 Task: Search one way flight ticket for 3 adults, 3 children in business from Hilo, Hawaii: Hilo International Airport to Gillette: Gillette Campbell County Airport on 5-1-2023. Choice of flights is Emirates. Number of bags: 1 carry on bag and 3 checked bags. Price is upto 25000. Outbound departure time preference is 23:15.
Action: Mouse moved to (191, 234)
Screenshot: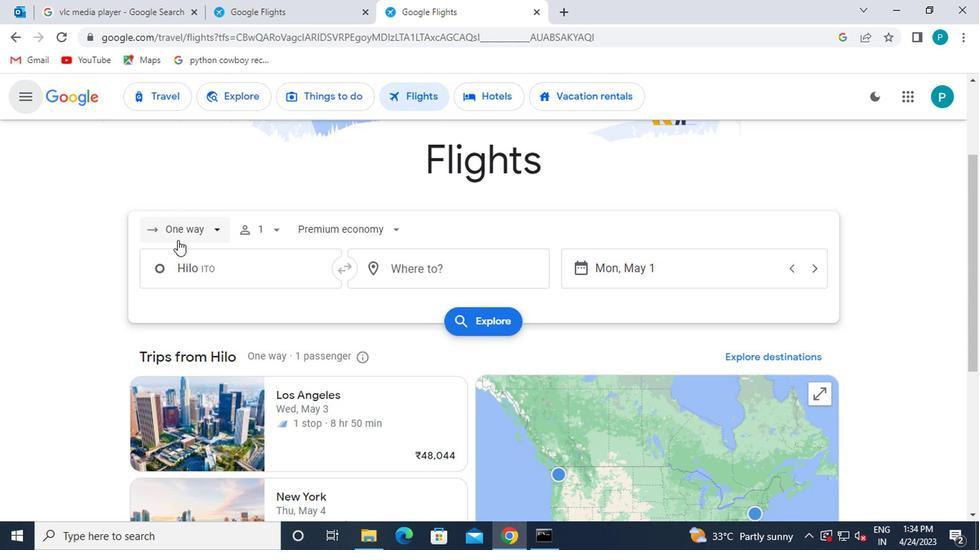 
Action: Mouse pressed left at (191, 234)
Screenshot: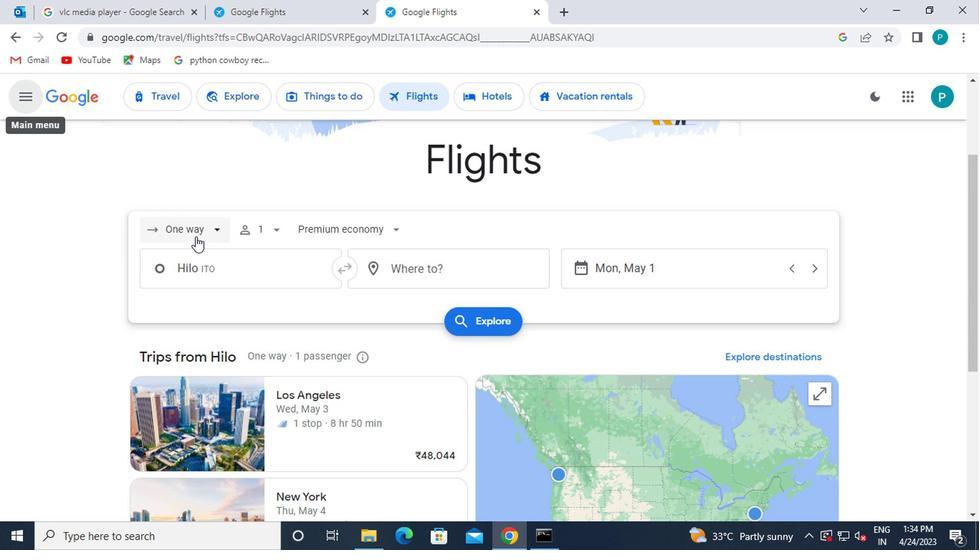 
Action: Mouse moved to (187, 296)
Screenshot: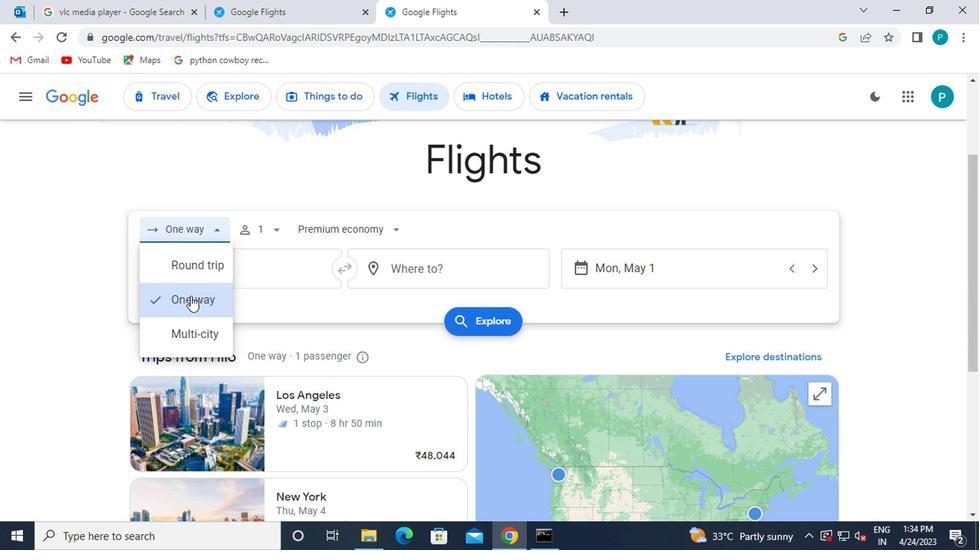 
Action: Mouse pressed left at (187, 296)
Screenshot: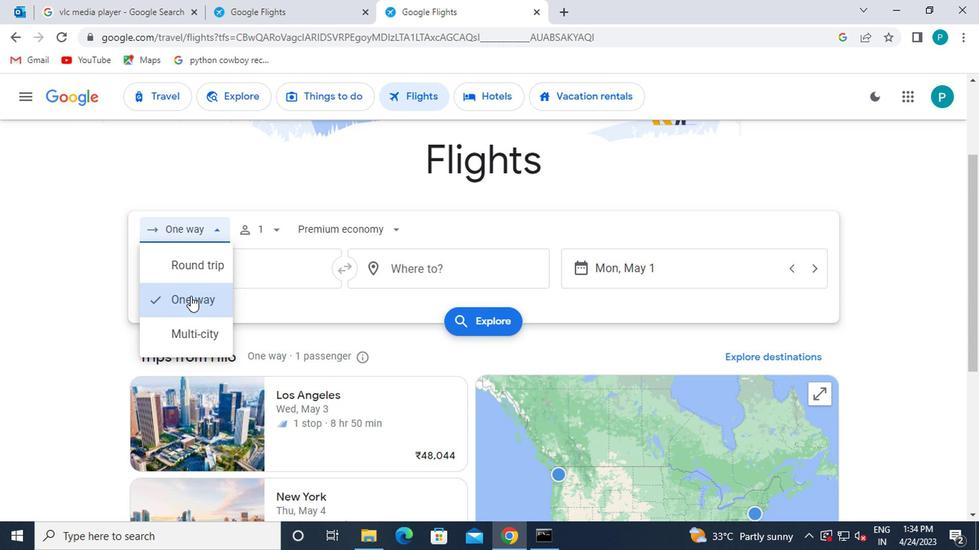 
Action: Mouse moved to (266, 237)
Screenshot: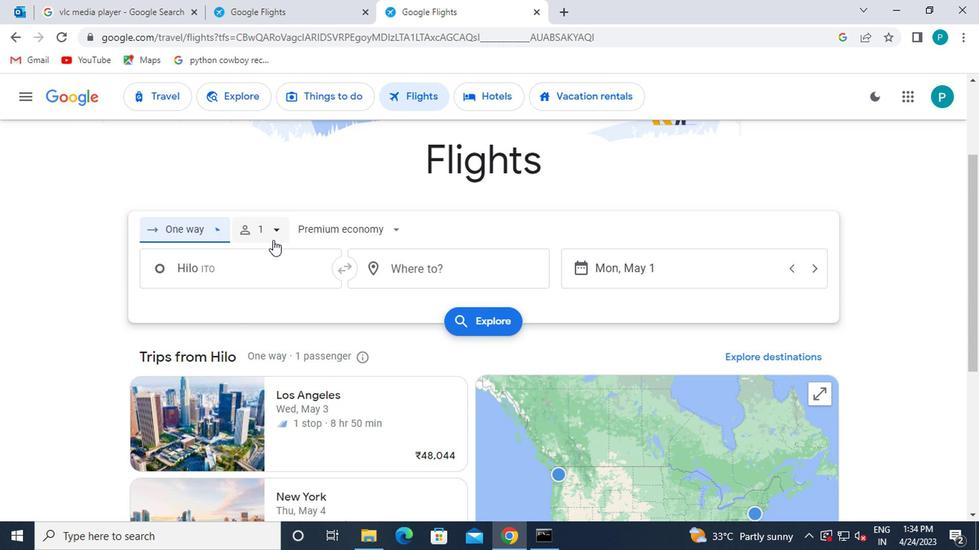 
Action: Mouse pressed left at (266, 237)
Screenshot: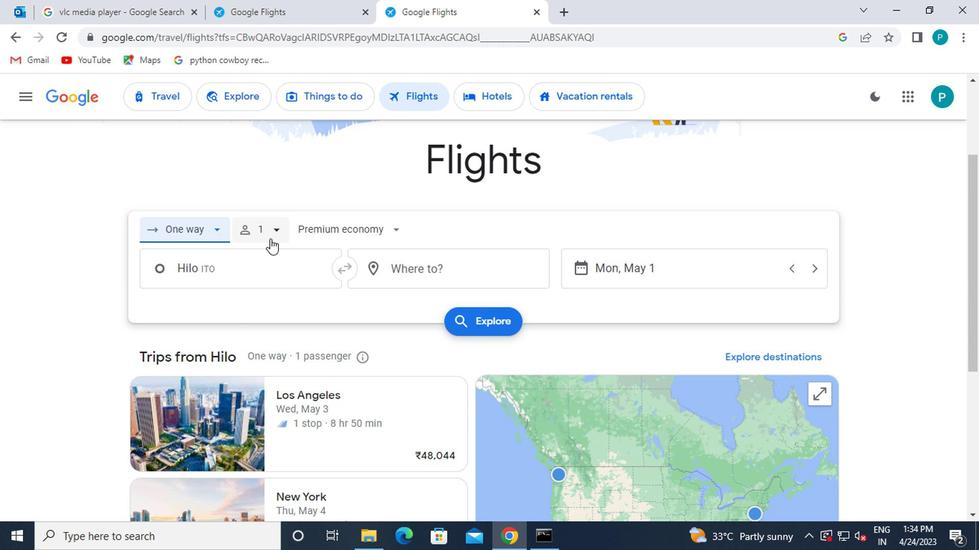 
Action: Mouse moved to (371, 264)
Screenshot: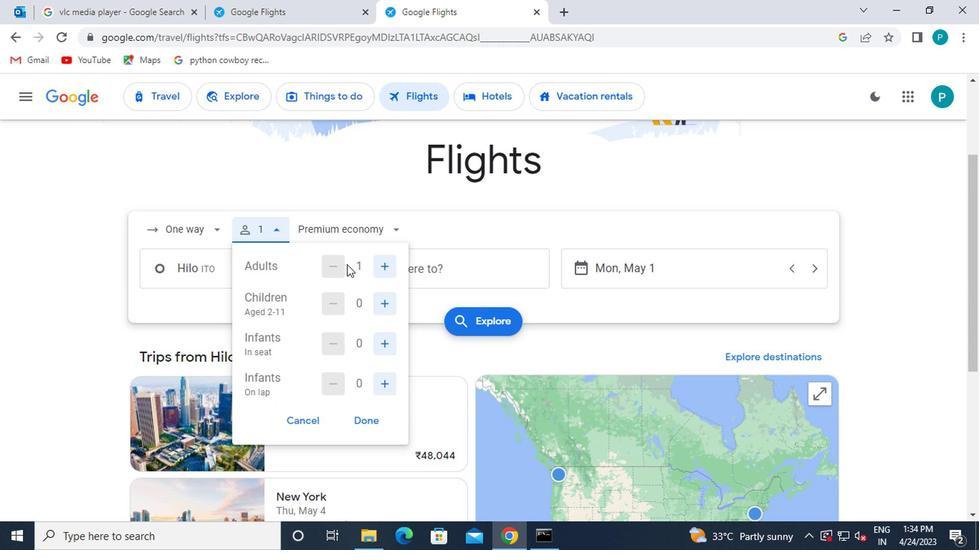 
Action: Mouse pressed left at (371, 264)
Screenshot: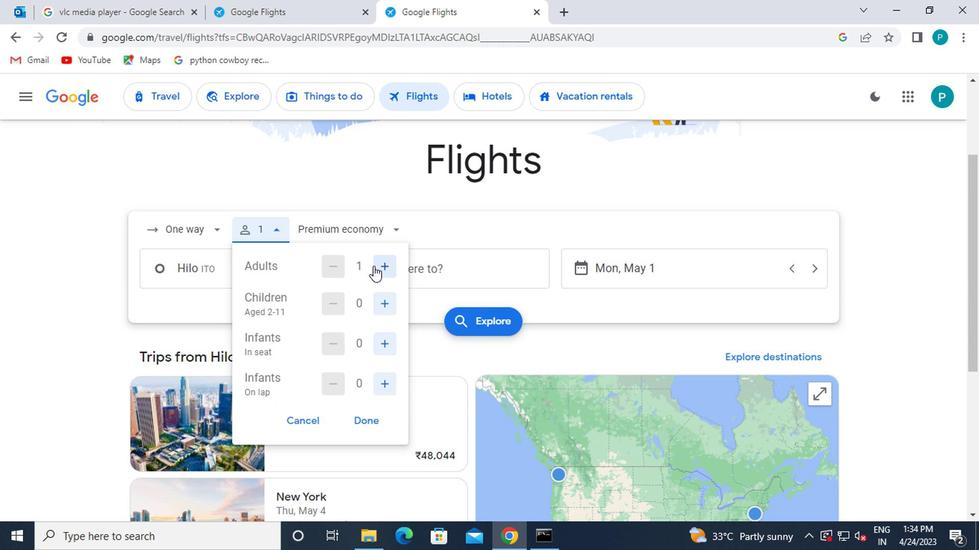 
Action: Mouse moved to (372, 266)
Screenshot: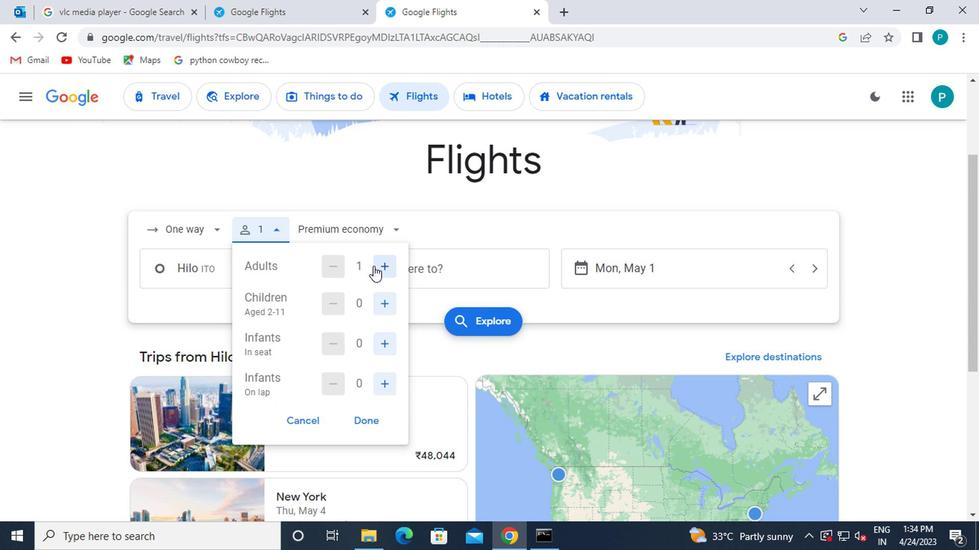 
Action: Mouse pressed left at (372, 266)
Screenshot: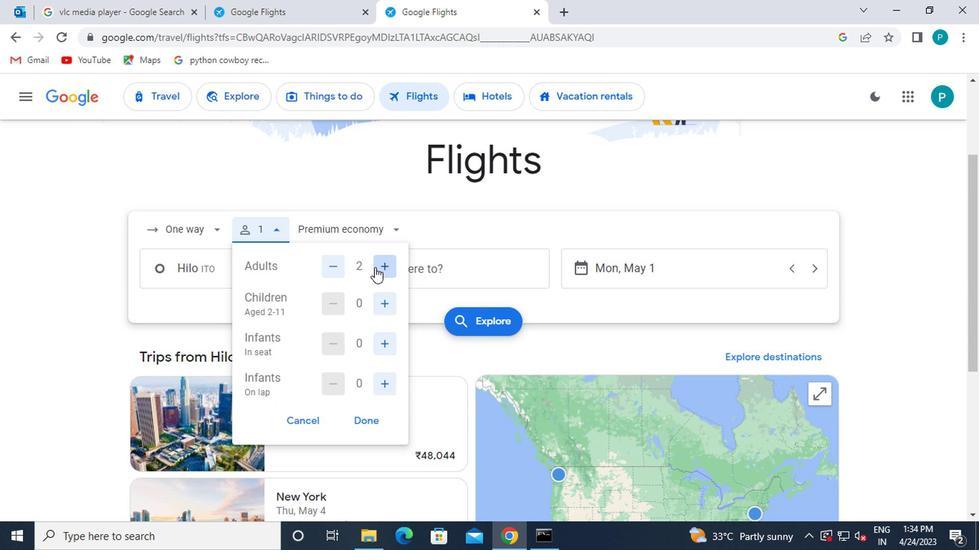 
Action: Mouse moved to (380, 306)
Screenshot: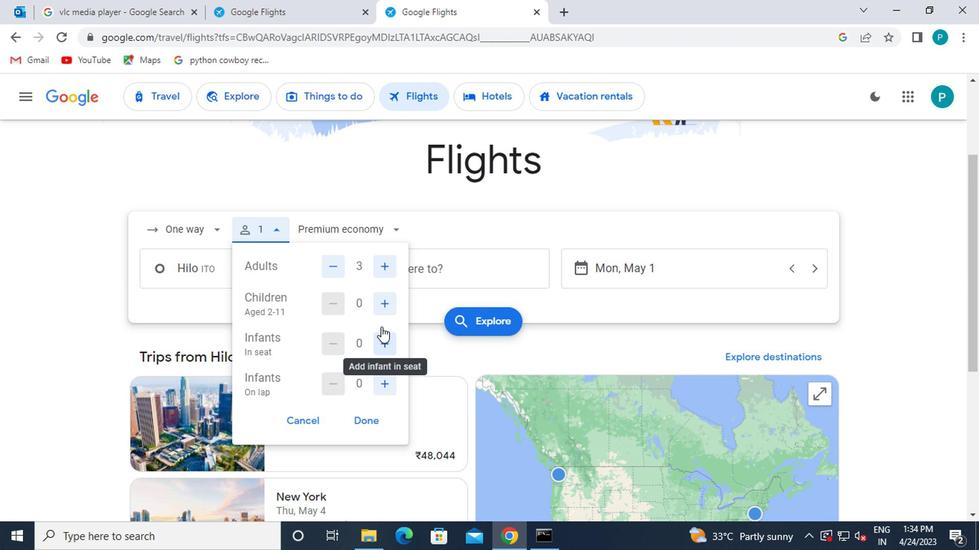 
Action: Mouse pressed left at (380, 306)
Screenshot: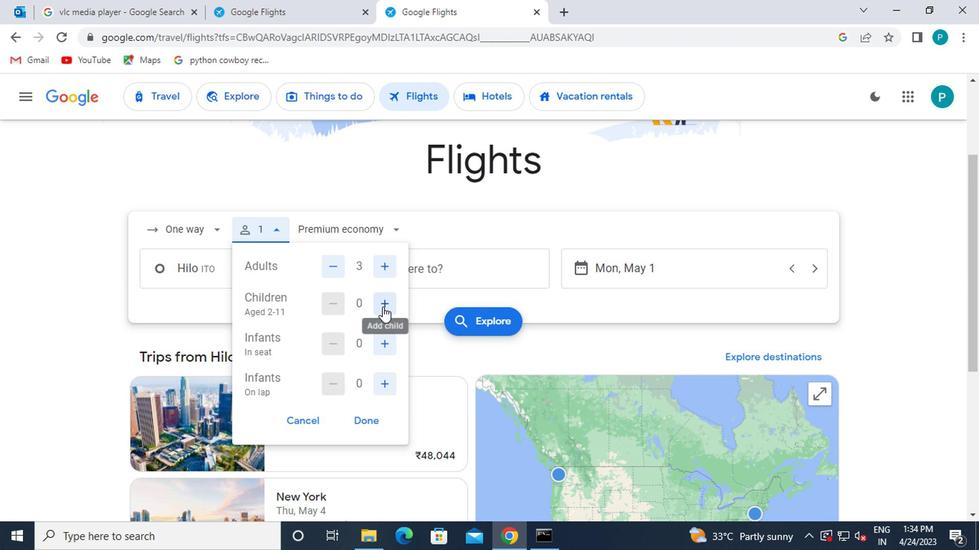 
Action: Mouse pressed left at (380, 306)
Screenshot: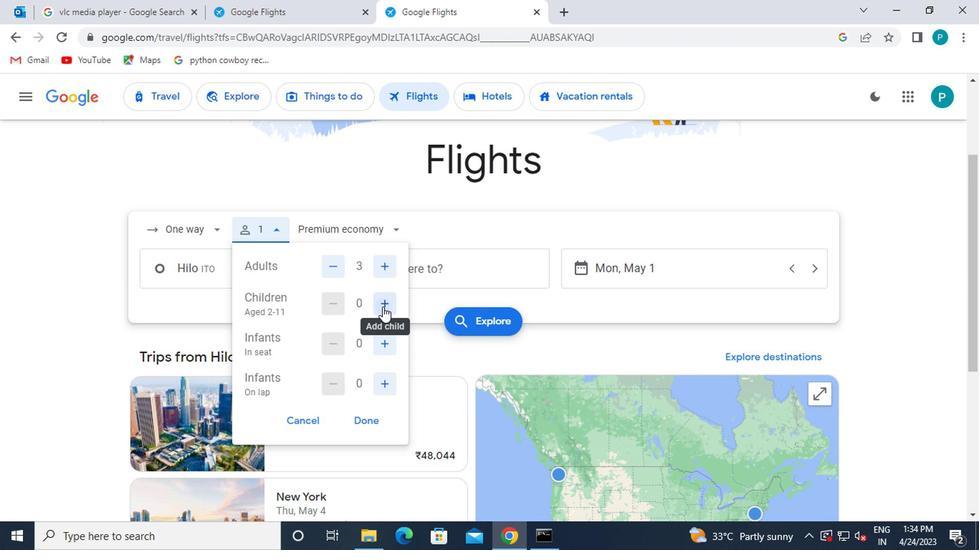 
Action: Mouse pressed left at (380, 306)
Screenshot: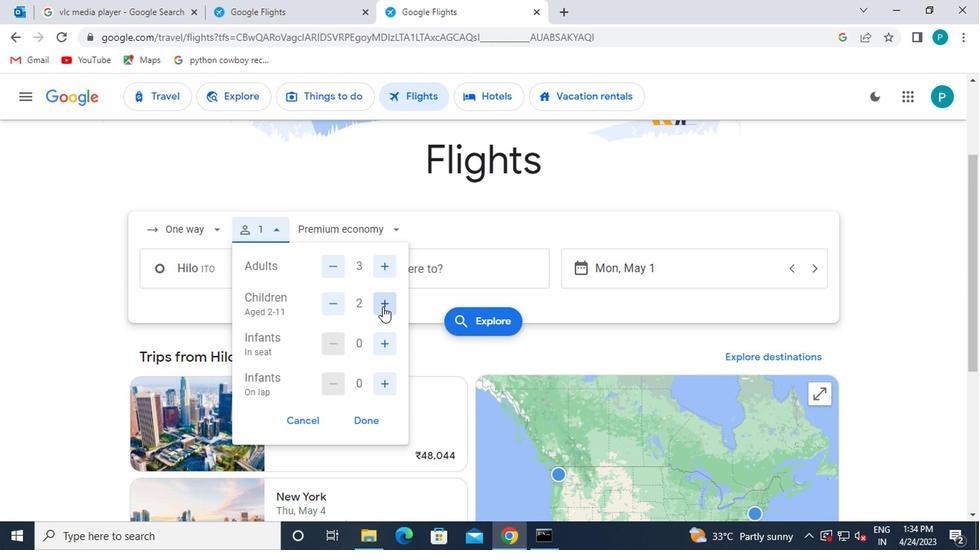 
Action: Mouse moved to (359, 424)
Screenshot: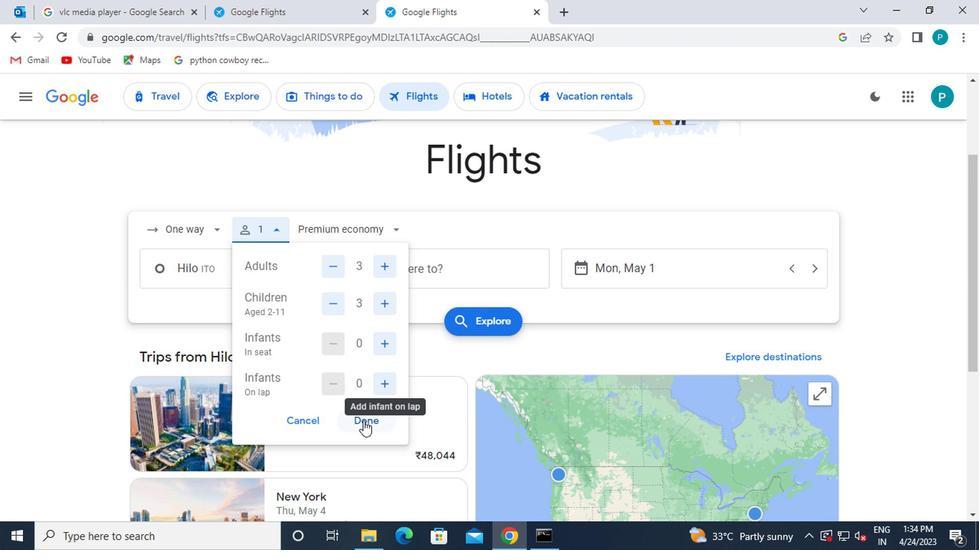 
Action: Mouse pressed left at (359, 424)
Screenshot: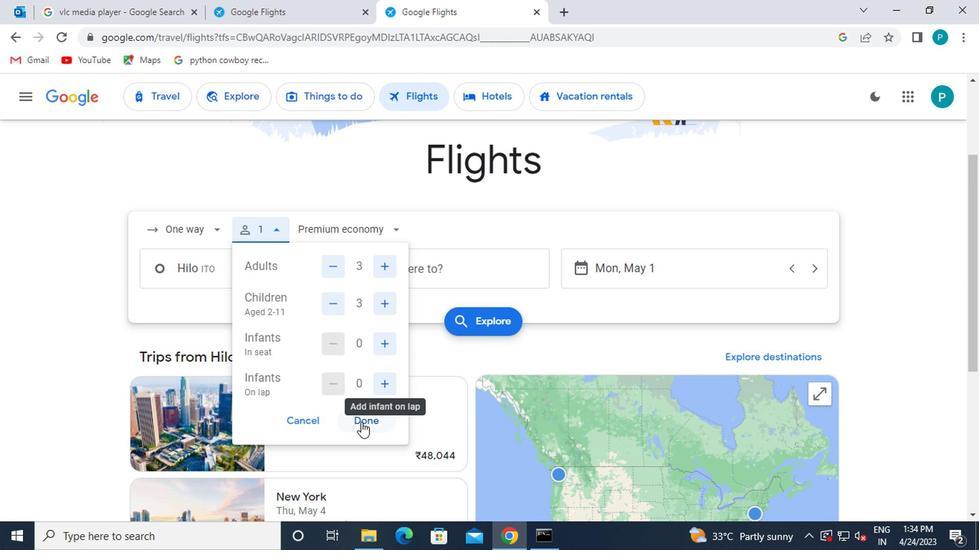 
Action: Mouse moved to (333, 233)
Screenshot: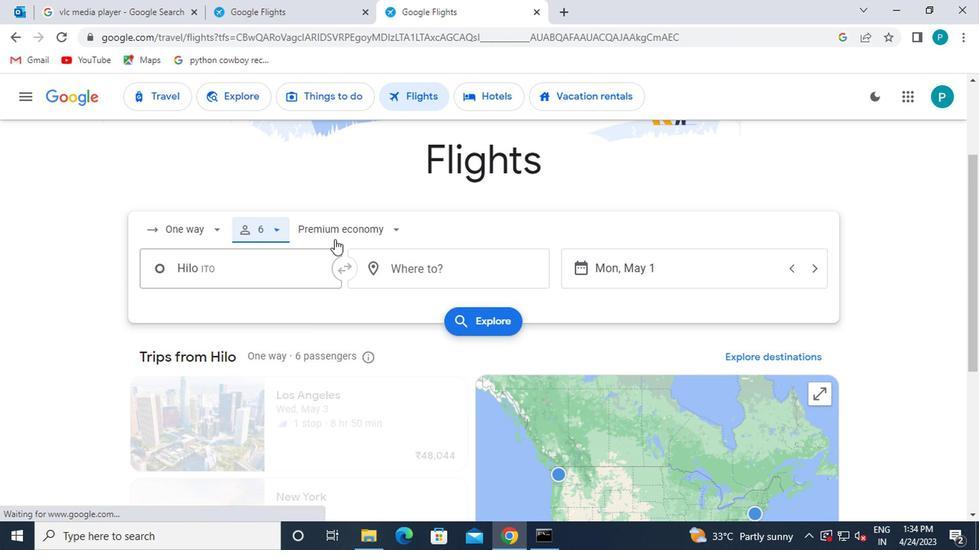 
Action: Mouse pressed left at (333, 233)
Screenshot: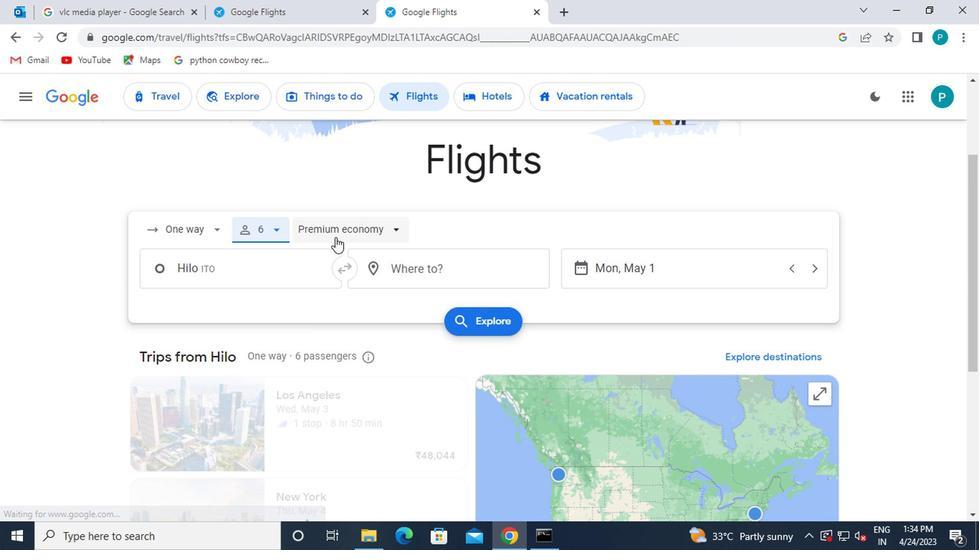 
Action: Mouse moved to (371, 329)
Screenshot: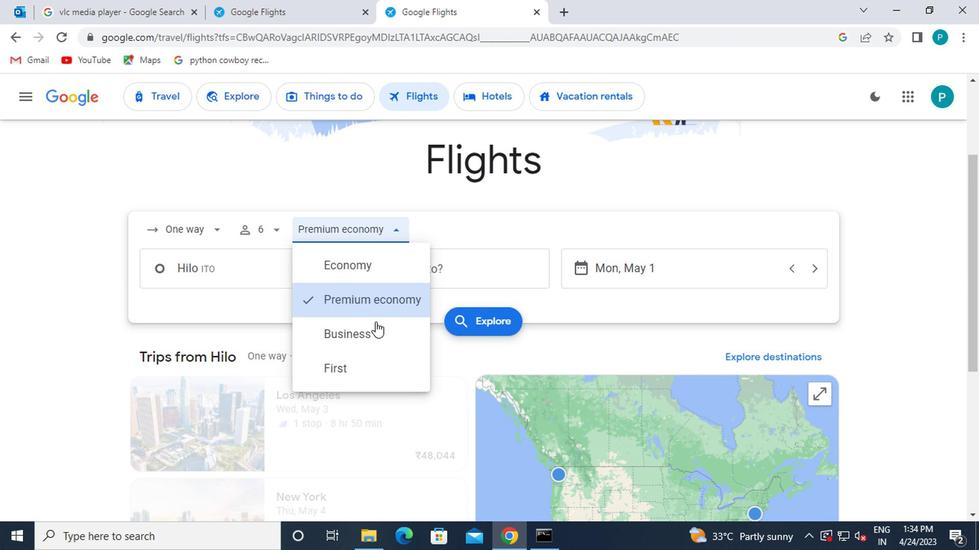 
Action: Mouse pressed left at (371, 329)
Screenshot: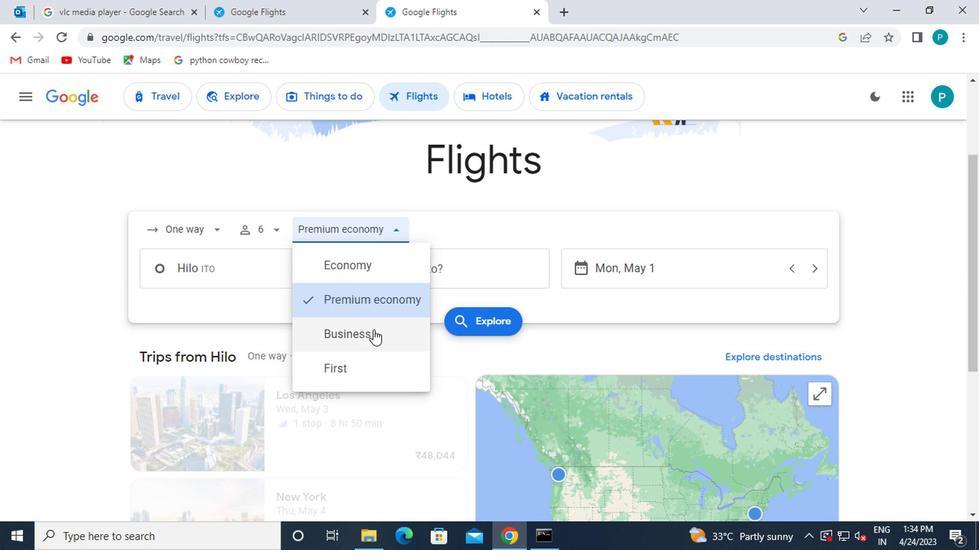
Action: Mouse moved to (297, 281)
Screenshot: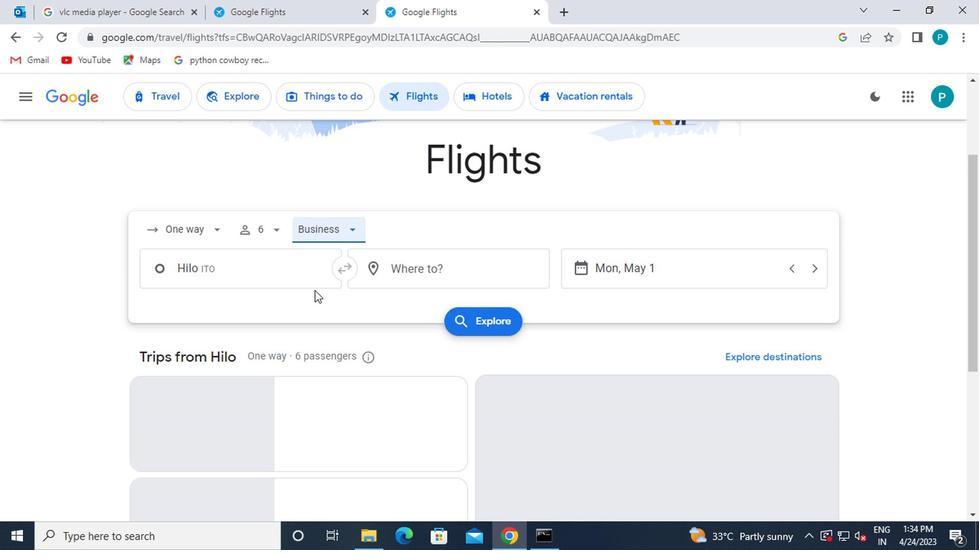 
Action: Mouse pressed left at (297, 281)
Screenshot: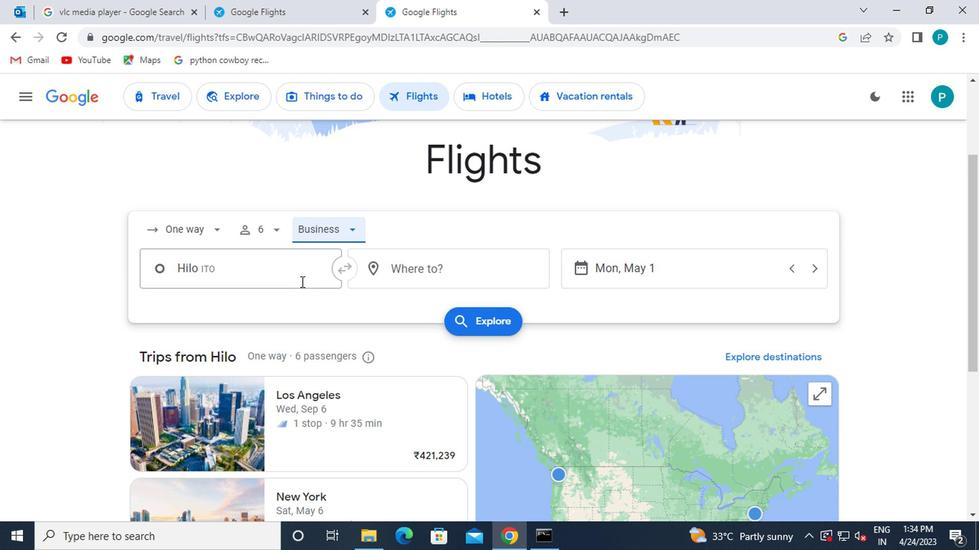 
Action: Mouse moved to (335, 338)
Screenshot: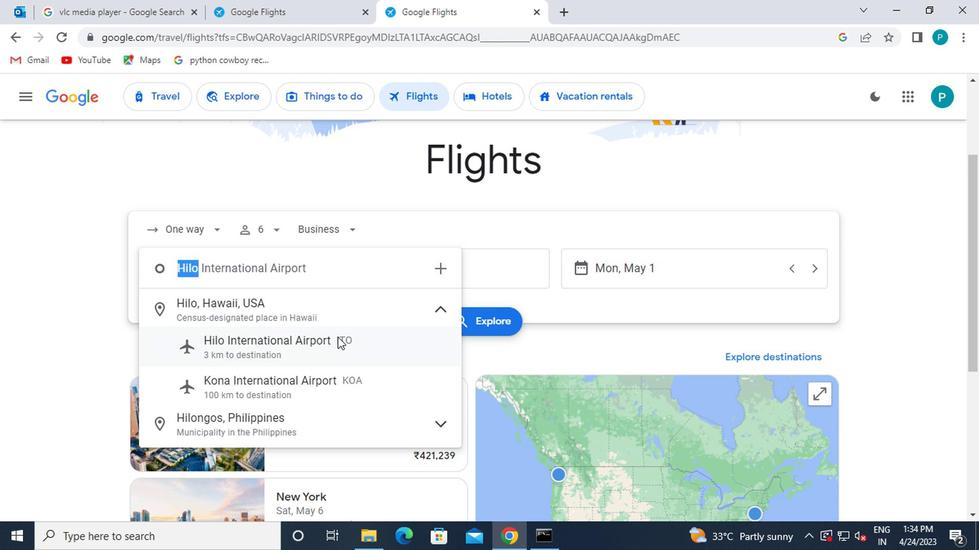 
Action: Mouse pressed left at (335, 338)
Screenshot: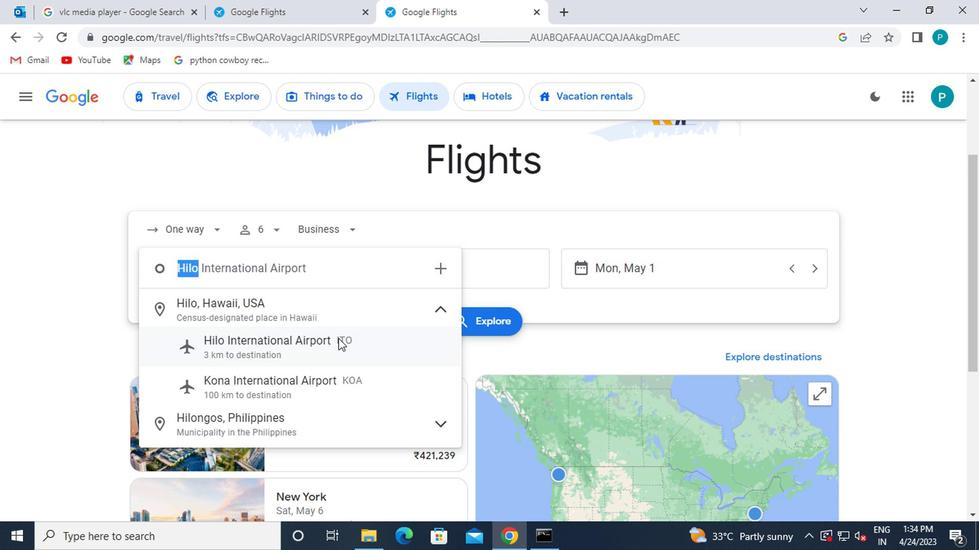 
Action: Mouse moved to (450, 267)
Screenshot: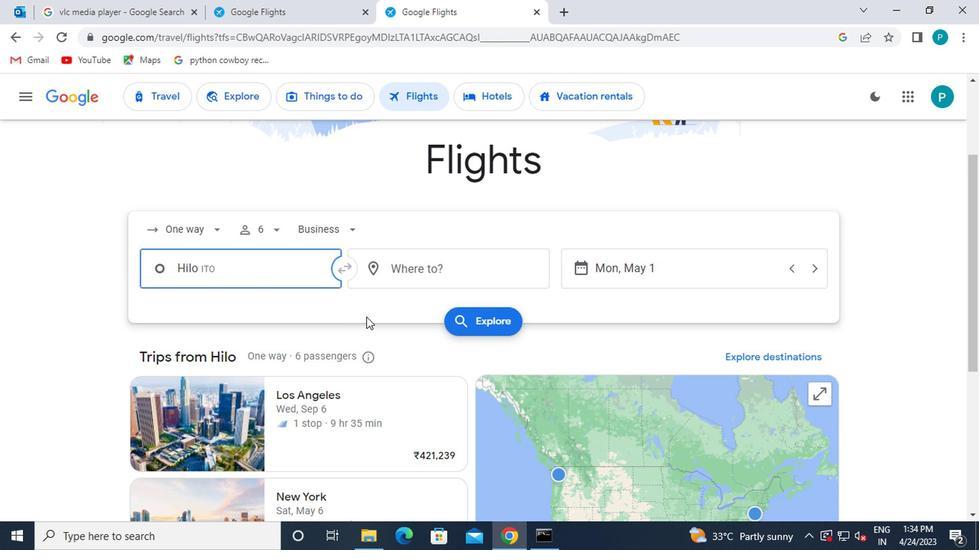 
Action: Mouse pressed left at (450, 267)
Screenshot: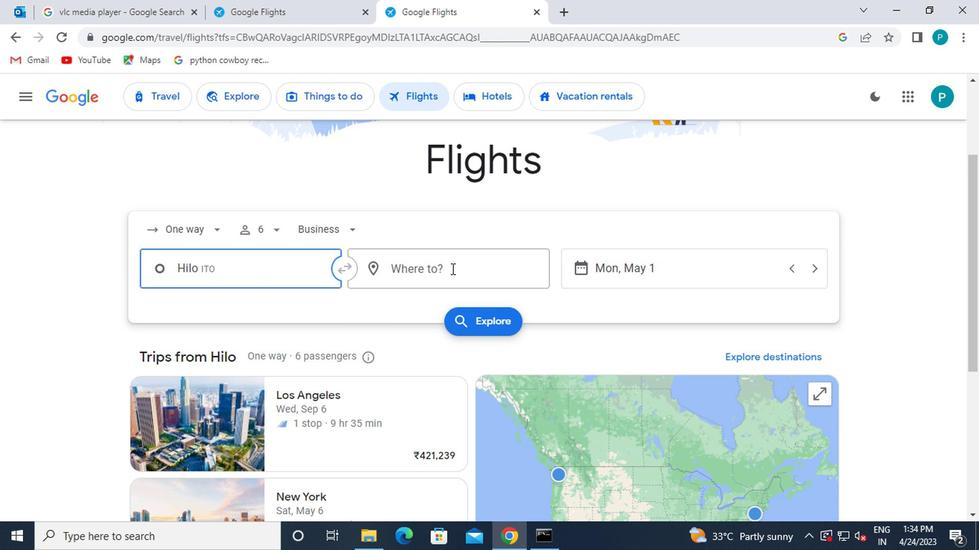 
Action: Mouse moved to (429, 220)
Screenshot: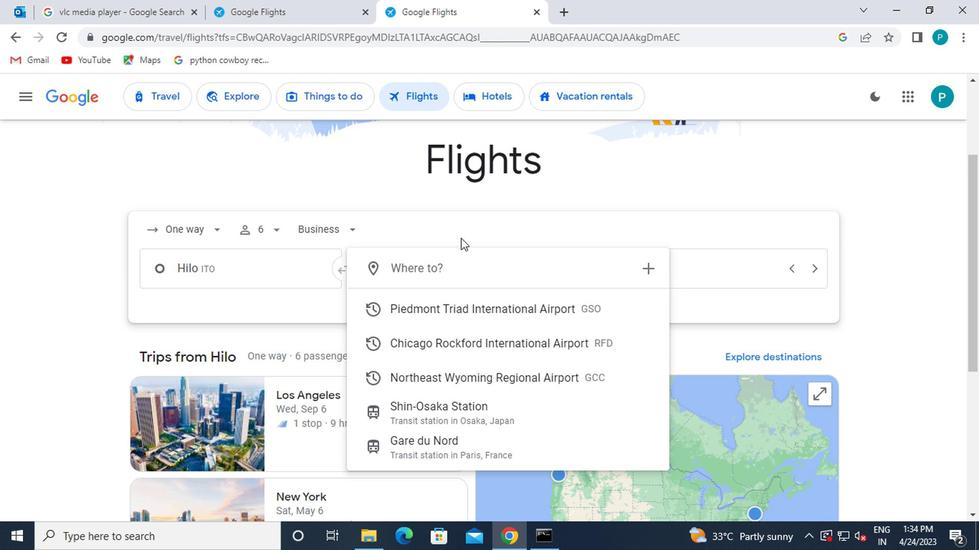 
Action: Key pressed g
Screenshot: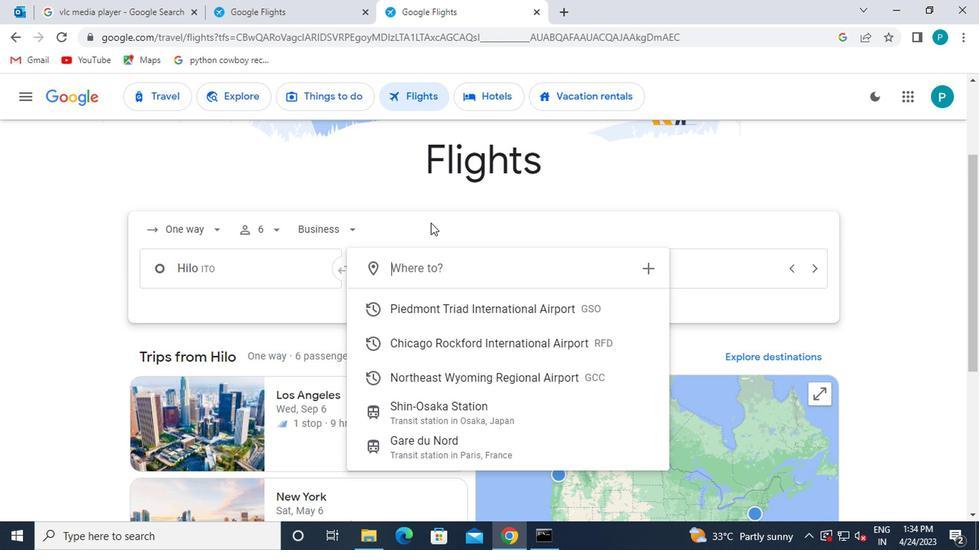
Action: Mouse moved to (427, 220)
Screenshot: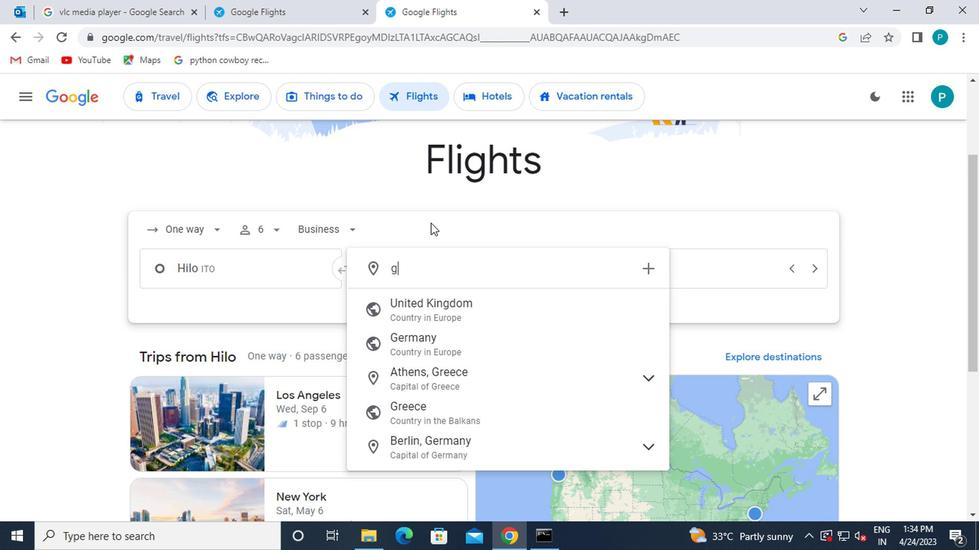 
Action: Key pressed llete
Screenshot: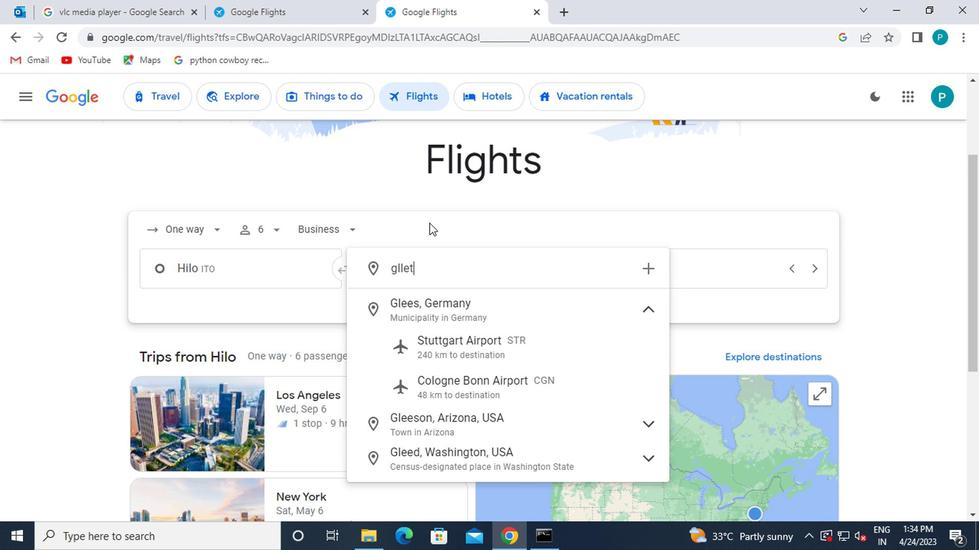 
Action: Mouse moved to (426, 220)
Screenshot: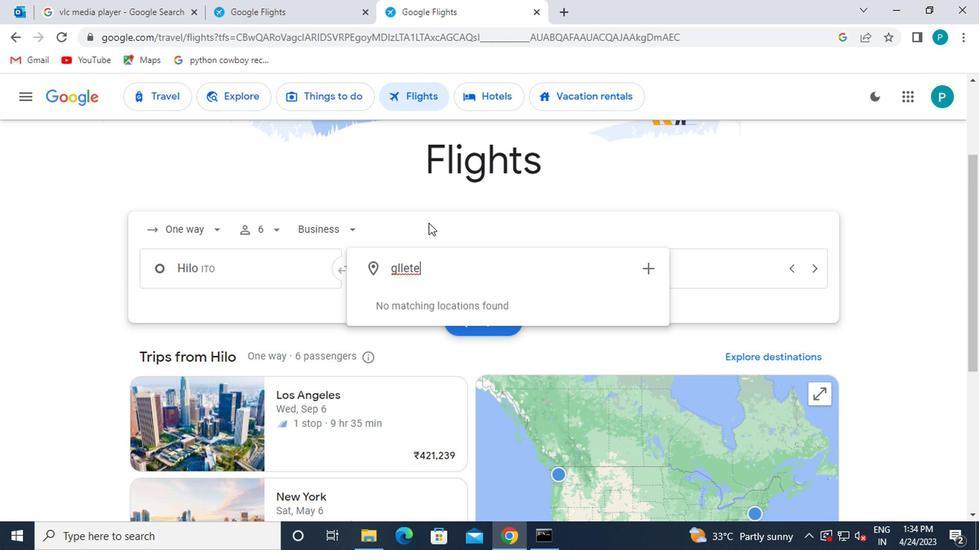 
Action: Key pressed <Key.backspace><Key.backspace><Key.backspace><Key.backspace><Key.backspace>
Screenshot: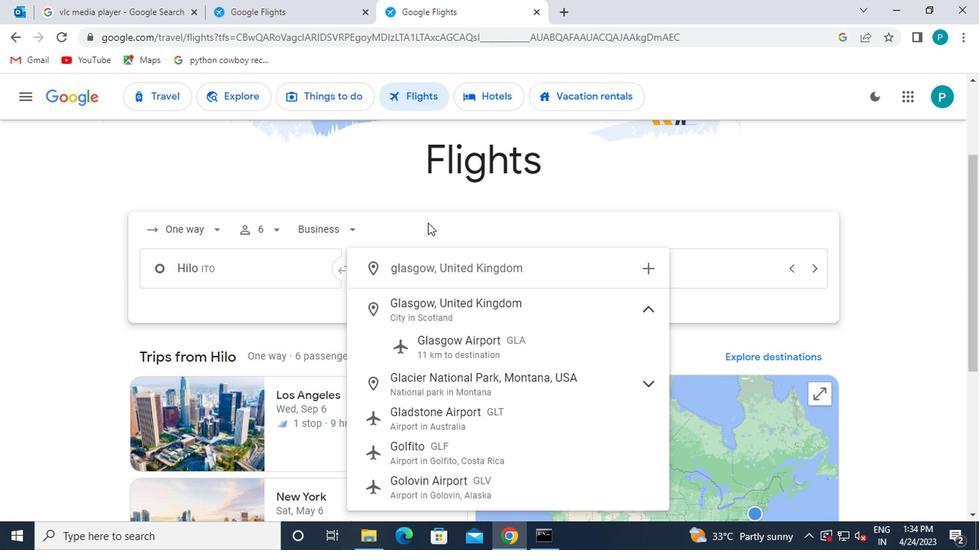 
Action: Mouse moved to (425, 220)
Screenshot: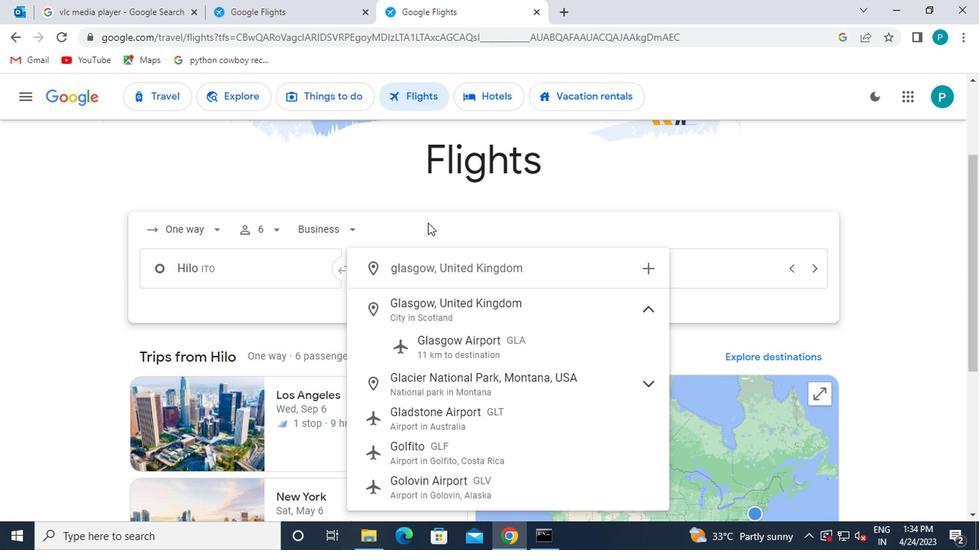 
Action: Key pressed illete
Screenshot: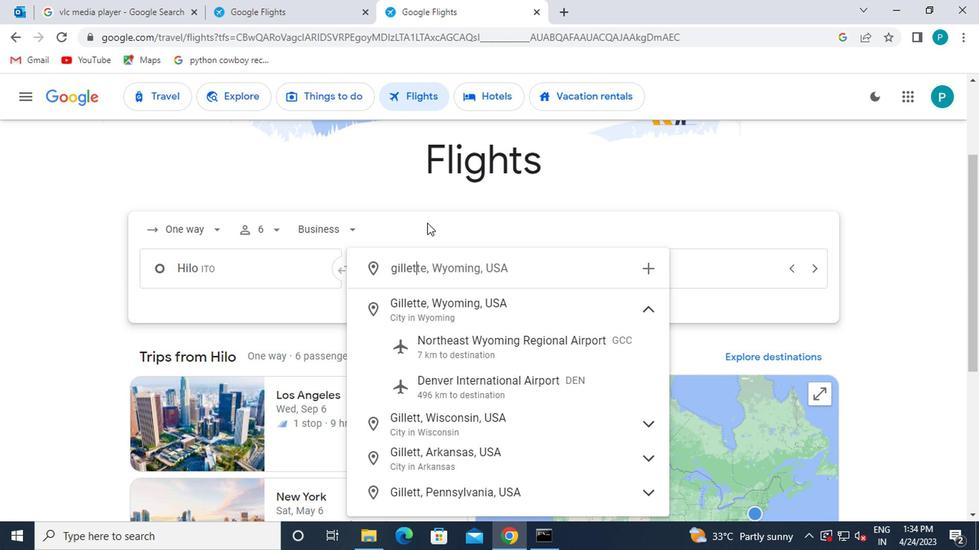 
Action: Mouse moved to (472, 341)
Screenshot: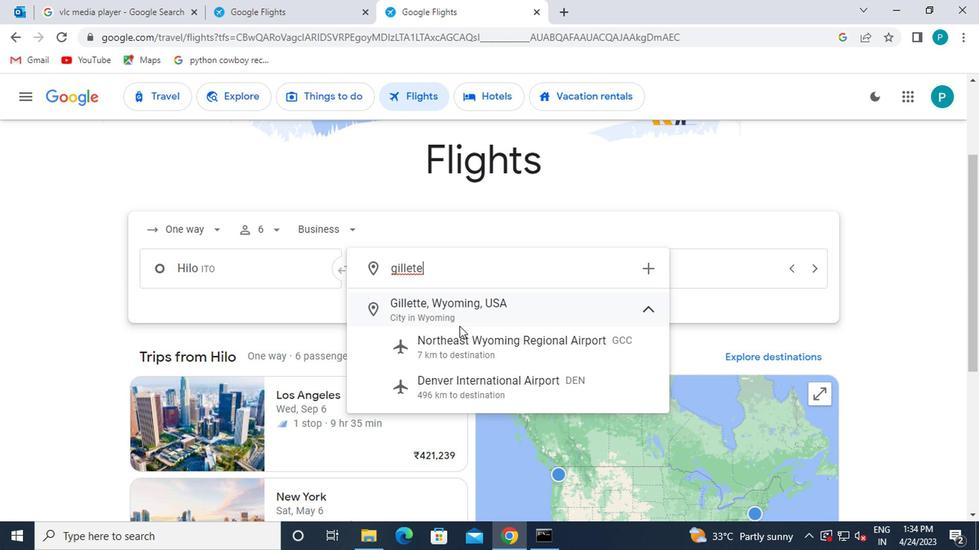 
Action: Mouse pressed left at (472, 341)
Screenshot: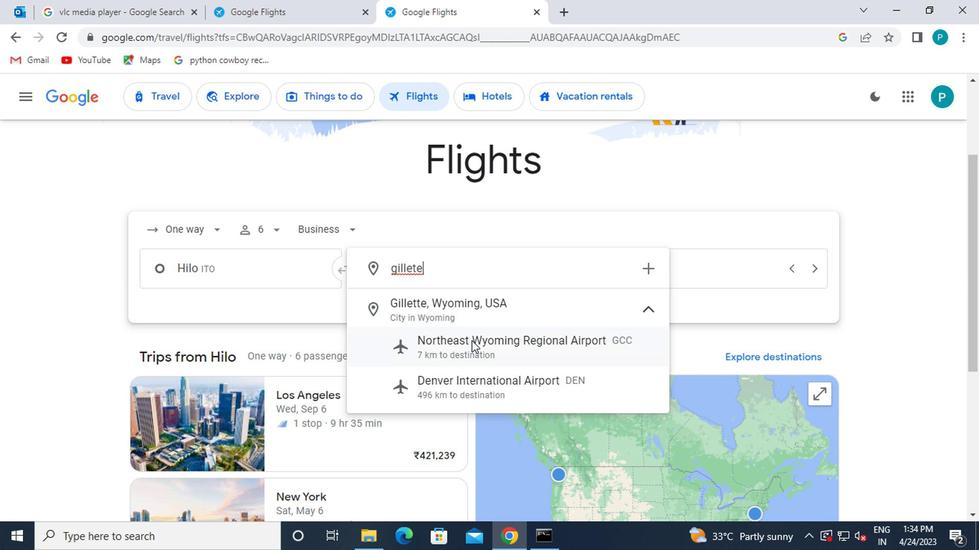 
Action: Mouse moved to (647, 269)
Screenshot: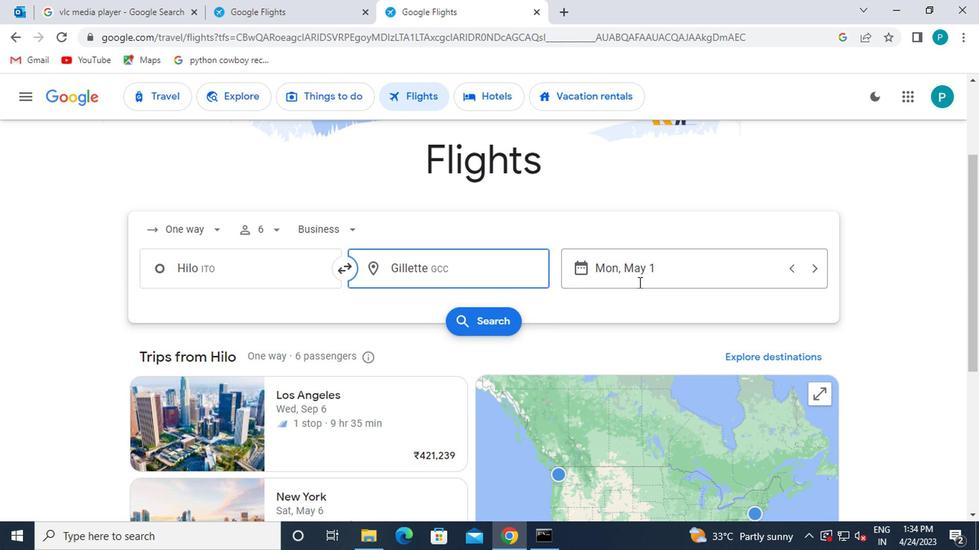
Action: Mouse pressed left at (647, 269)
Screenshot: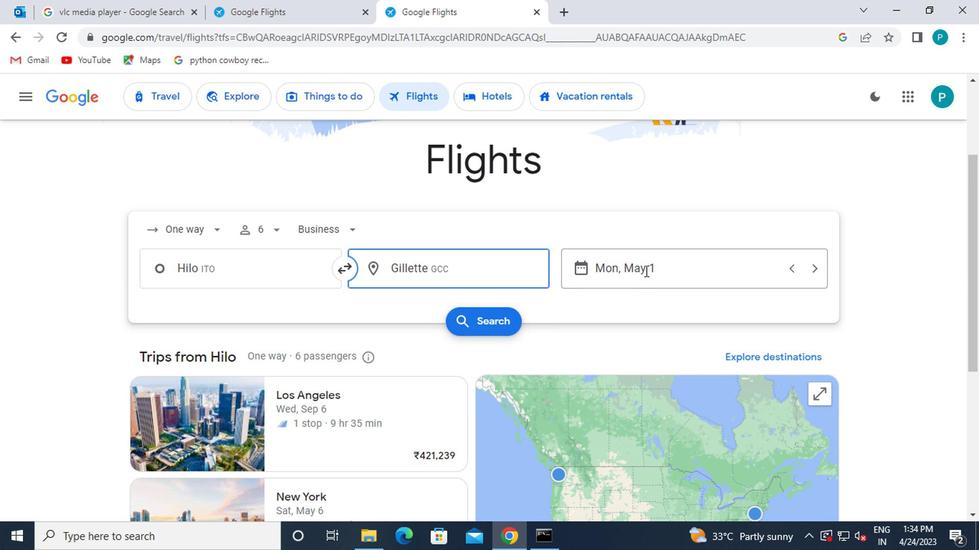 
Action: Mouse moved to (633, 267)
Screenshot: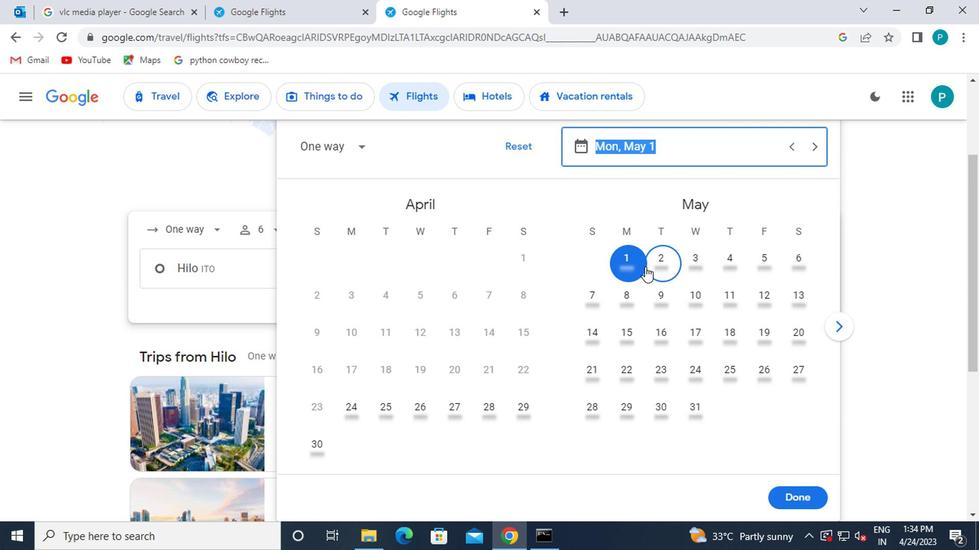 
Action: Mouse pressed left at (633, 267)
Screenshot: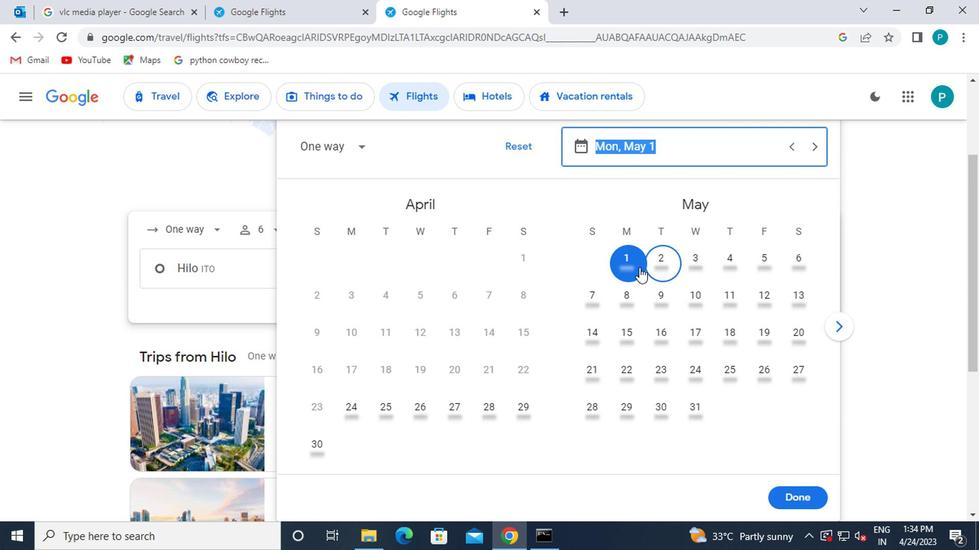 
Action: Mouse moved to (784, 503)
Screenshot: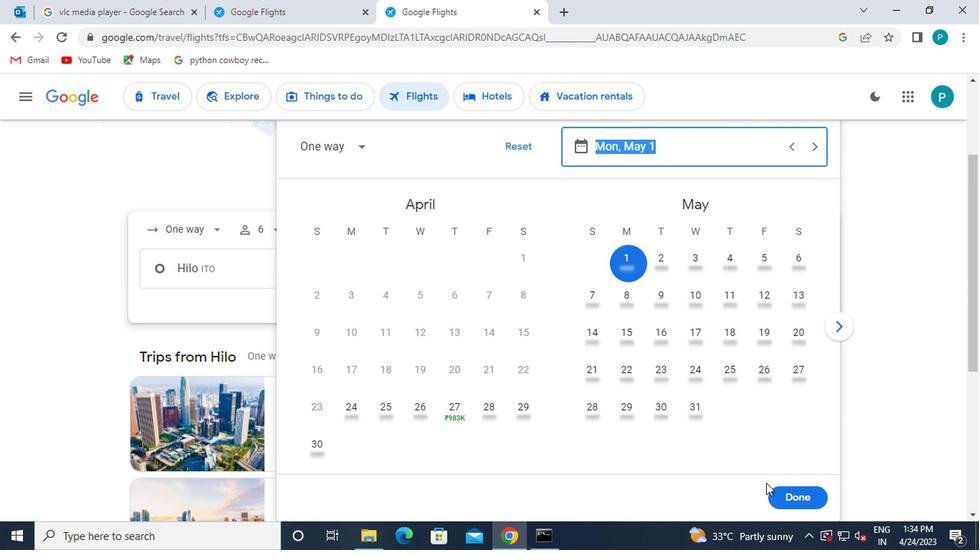 
Action: Mouse pressed left at (784, 503)
Screenshot: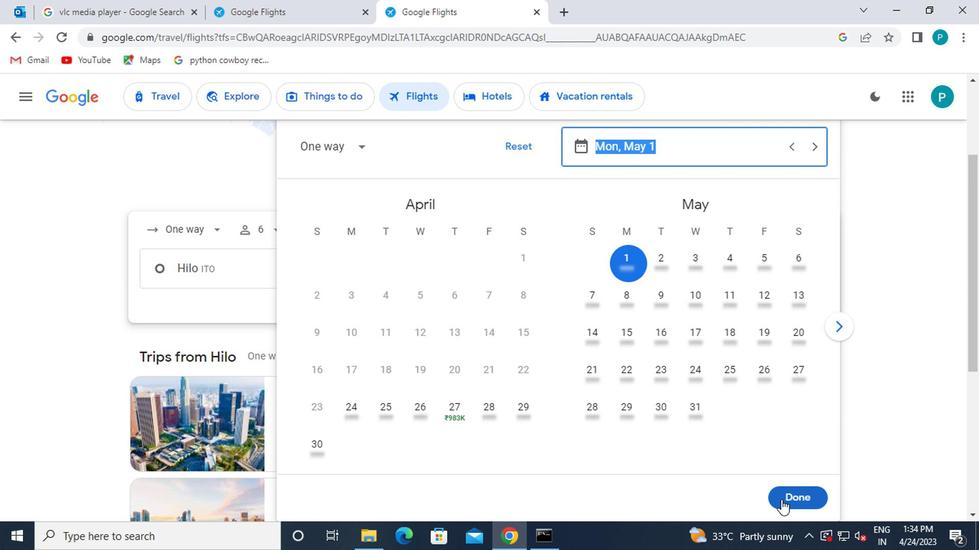 
Action: Mouse moved to (480, 321)
Screenshot: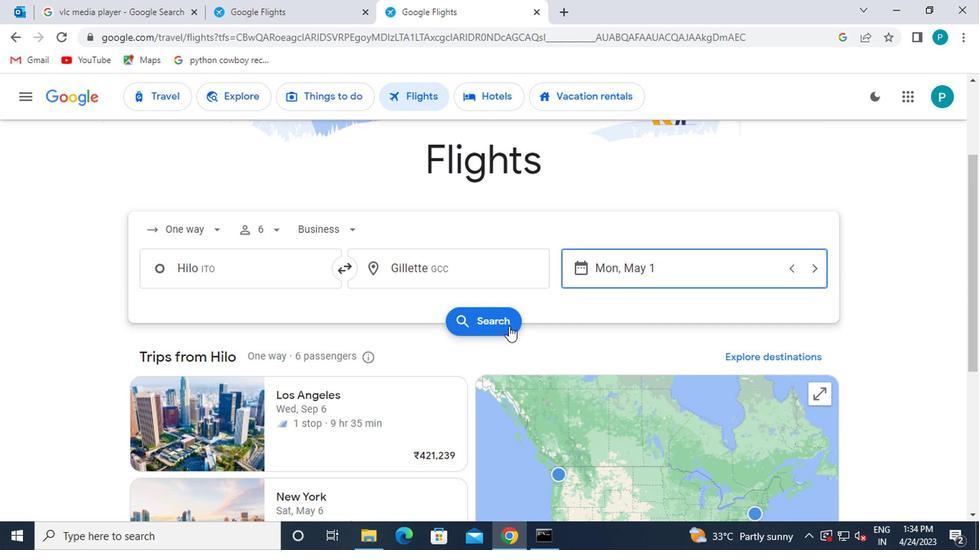 
Action: Mouse pressed left at (480, 321)
Screenshot: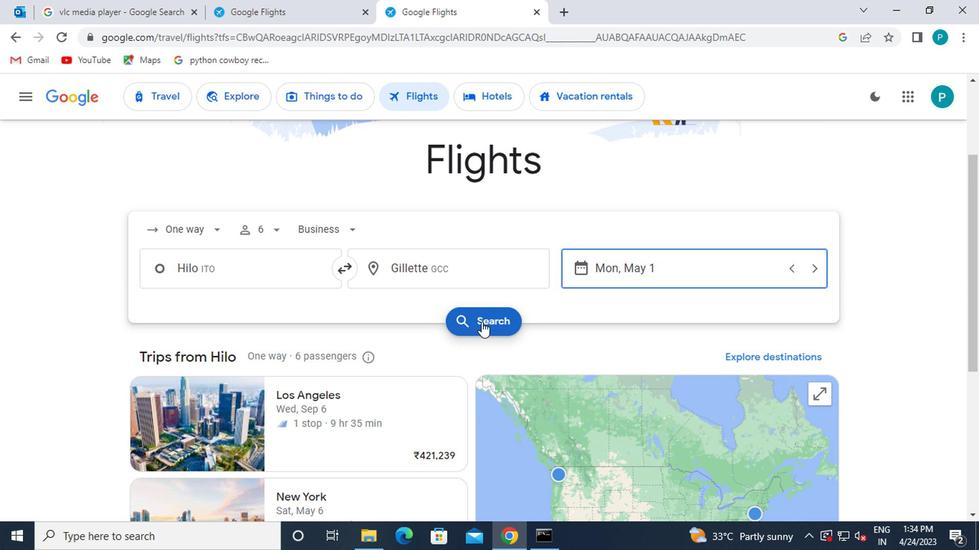 
Action: Mouse moved to (147, 237)
Screenshot: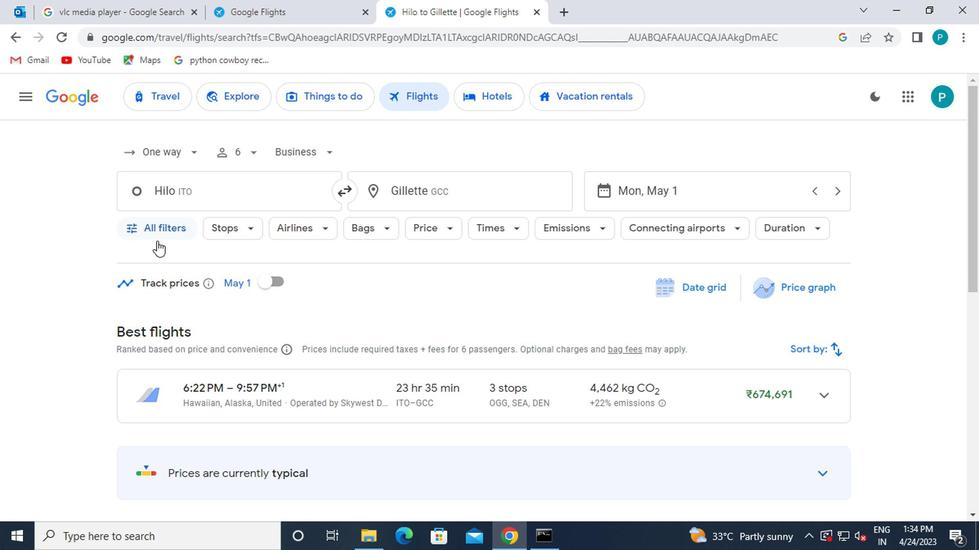 
Action: Mouse pressed left at (147, 237)
Screenshot: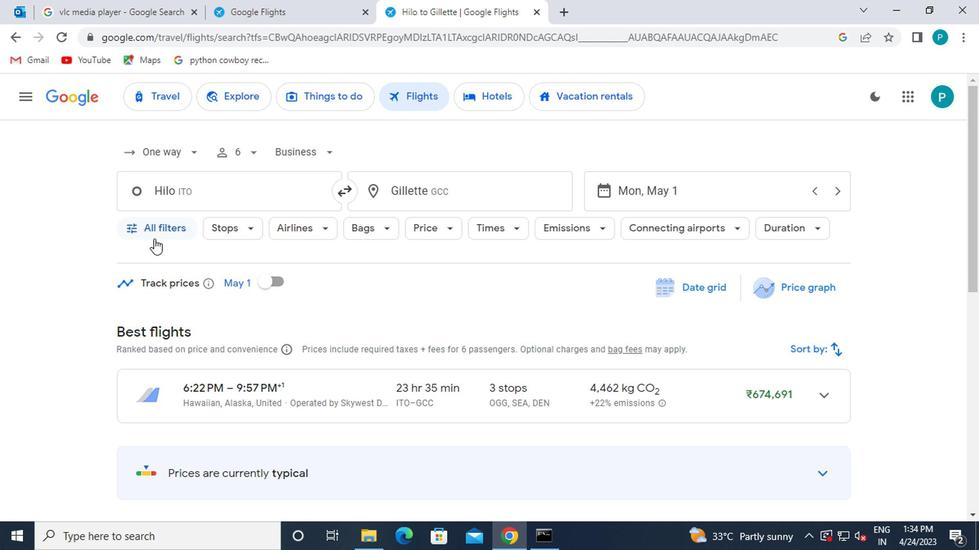 
Action: Mouse moved to (172, 268)
Screenshot: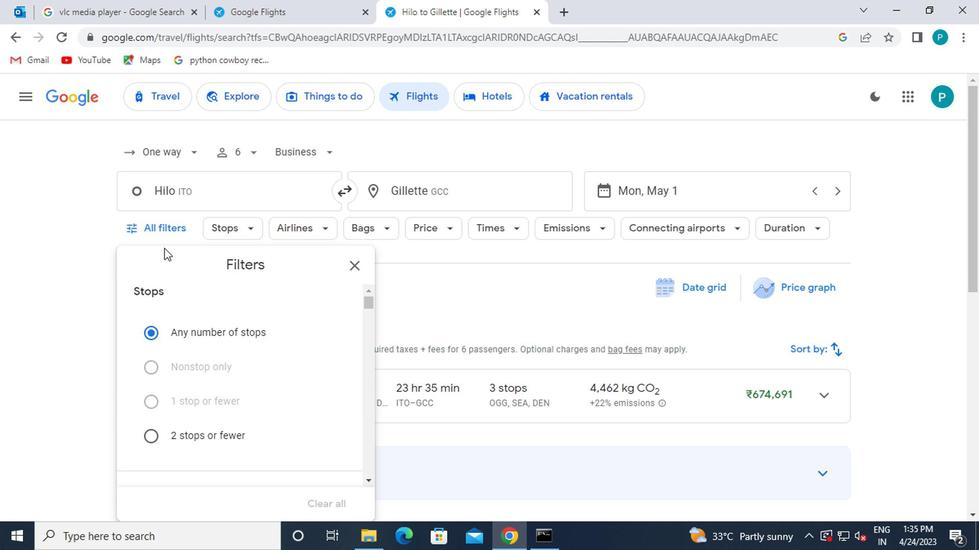 
Action: Mouse scrolled (172, 267) with delta (0, 0)
Screenshot: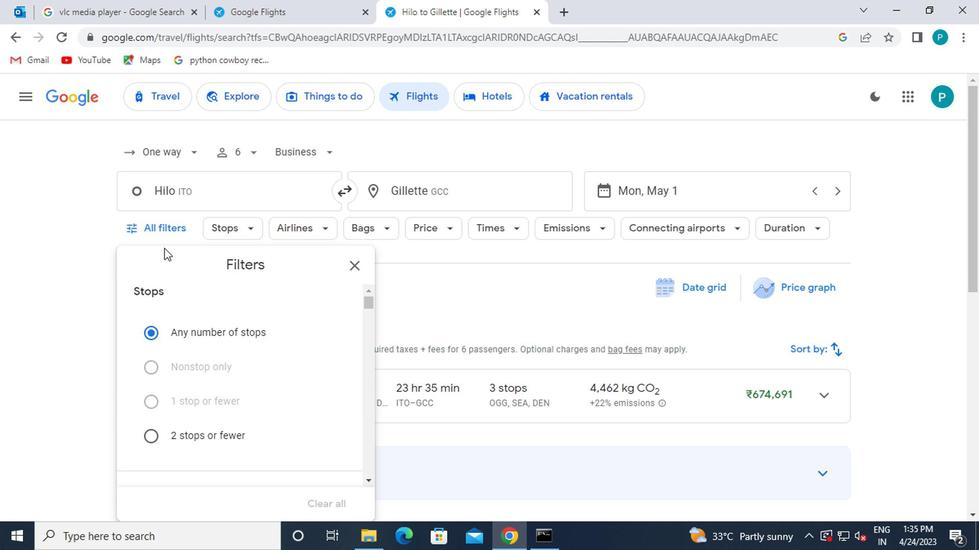 
Action: Mouse moved to (177, 285)
Screenshot: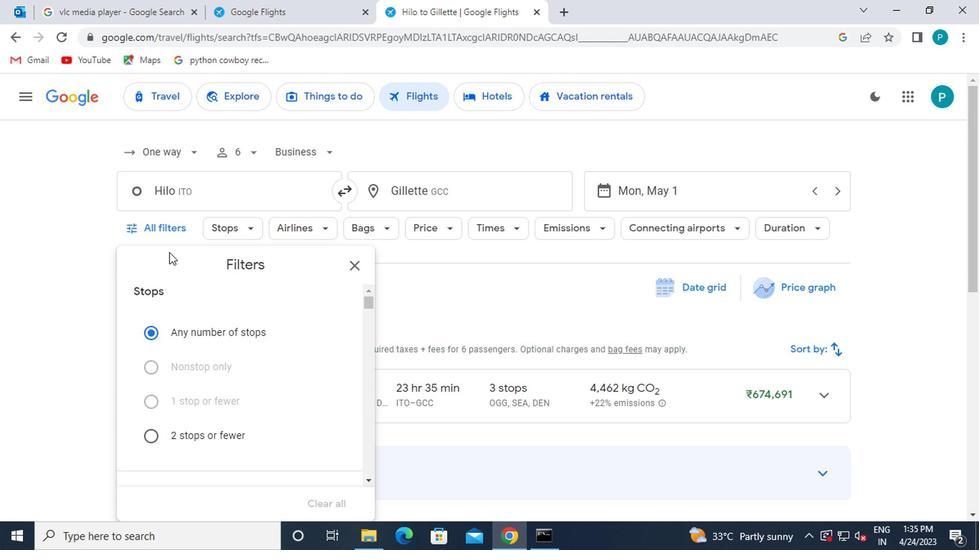 
Action: Mouse scrolled (177, 284) with delta (0, 0)
Screenshot: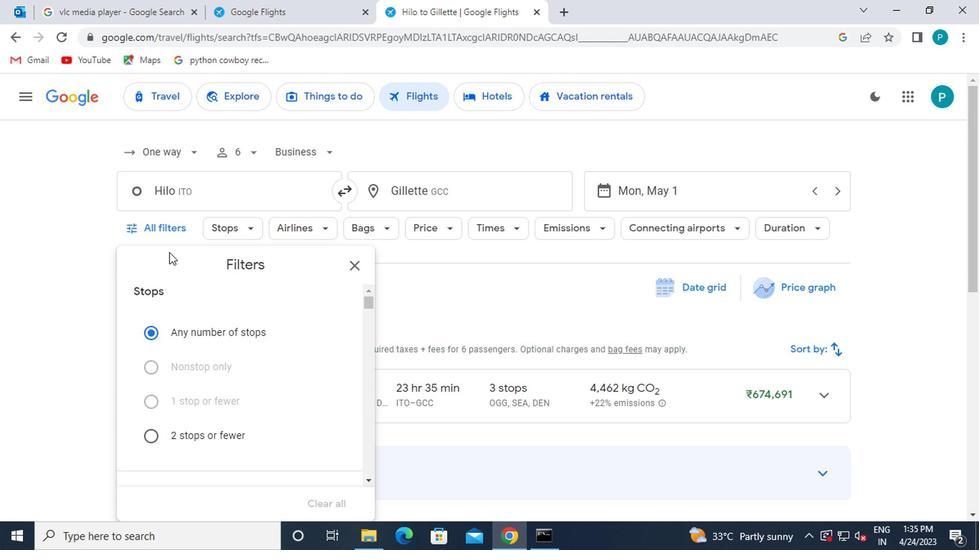 
Action: Mouse moved to (201, 317)
Screenshot: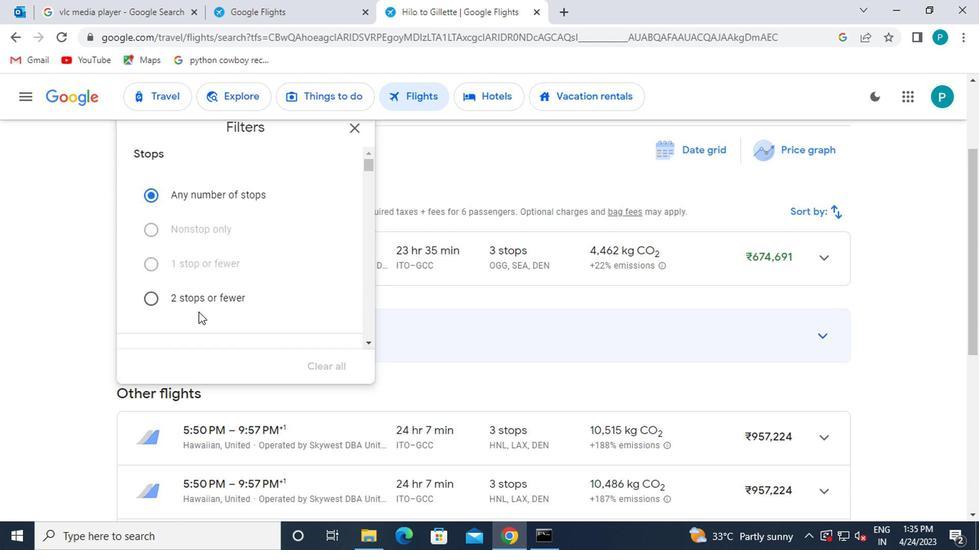 
Action: Mouse scrolled (201, 316) with delta (0, -1)
Screenshot: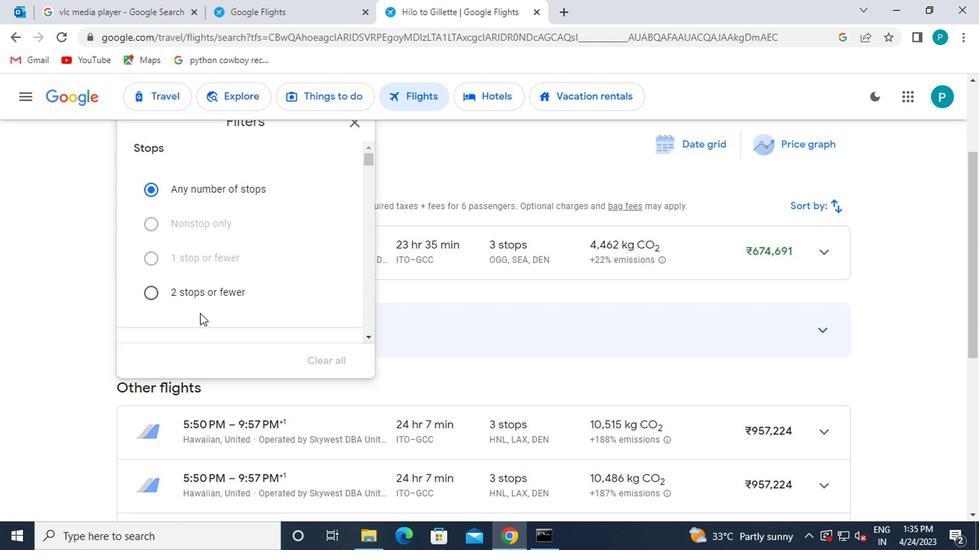 
Action: Mouse moved to (220, 309)
Screenshot: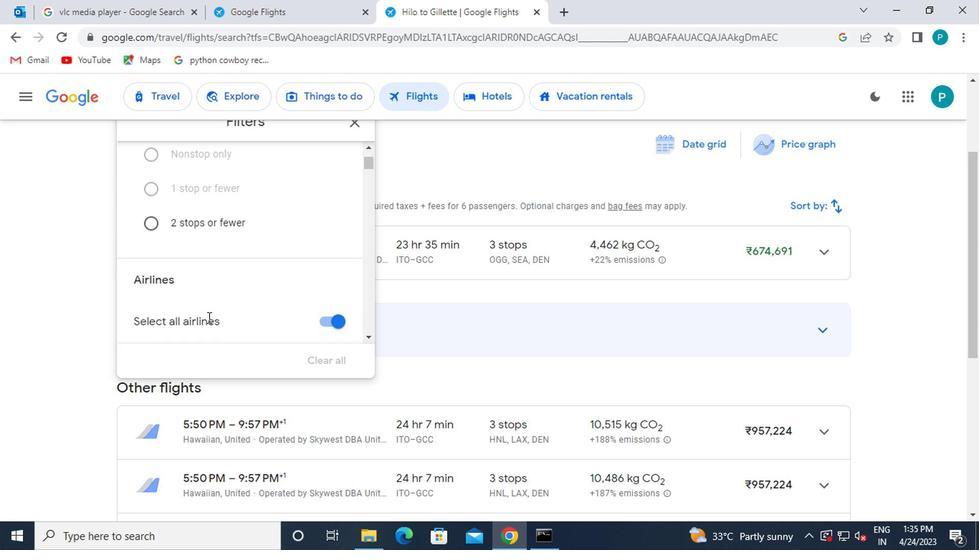 
Action: Mouse scrolled (220, 308) with delta (0, -1)
Screenshot: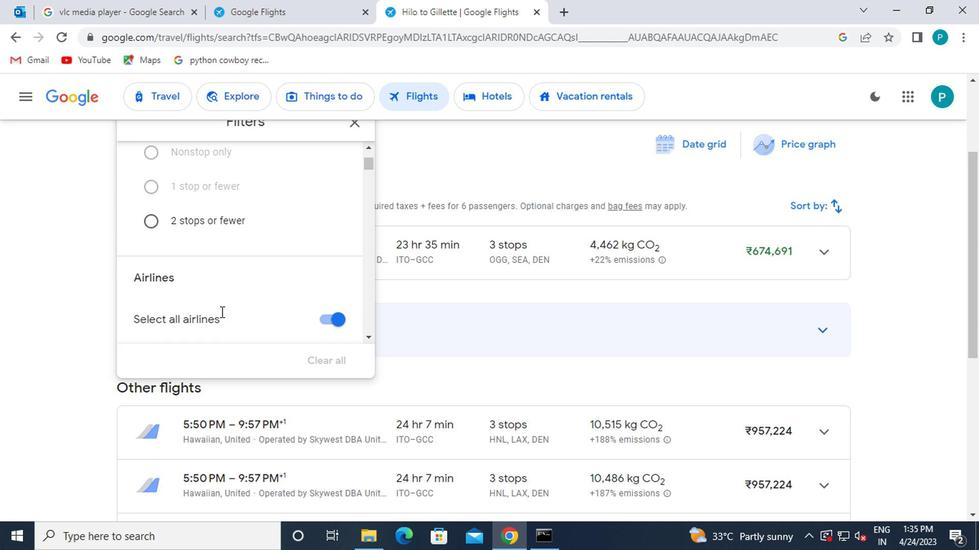
Action: Mouse moved to (221, 308)
Screenshot: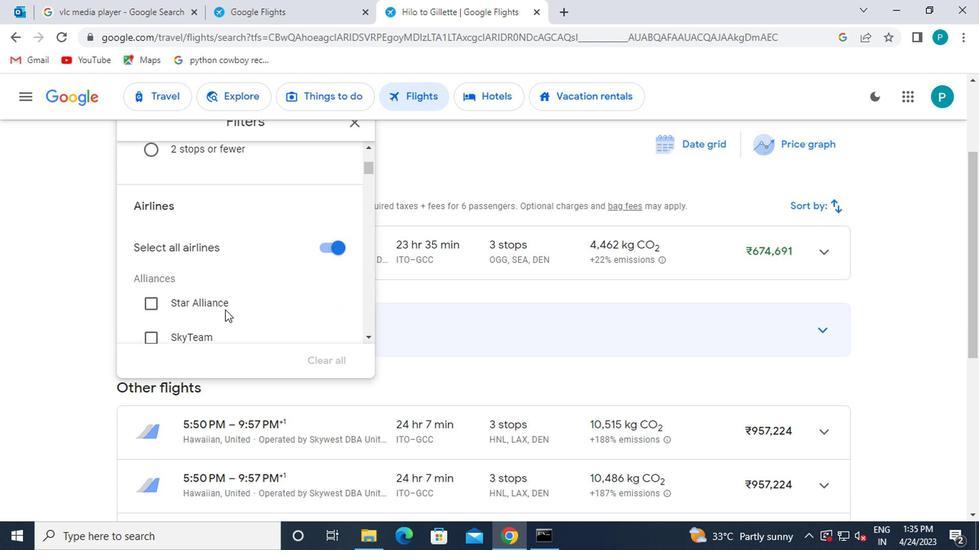 
Action: Mouse scrolled (221, 307) with delta (0, -1)
Screenshot: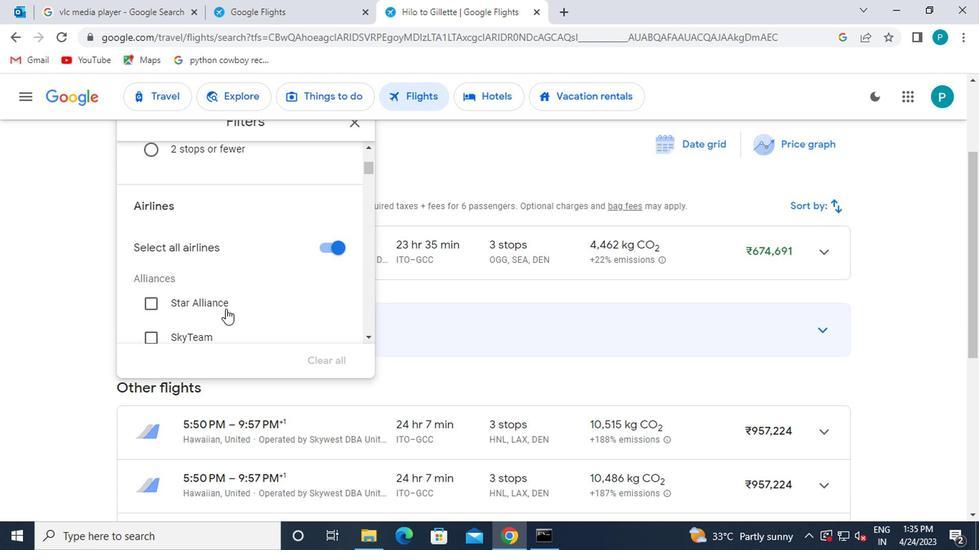 
Action: Mouse moved to (221, 307)
Screenshot: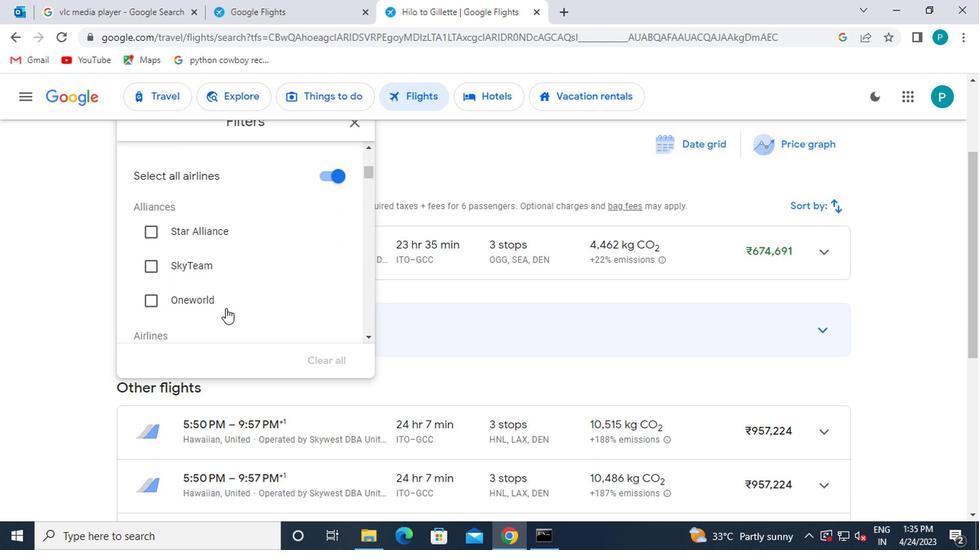 
Action: Mouse scrolled (221, 306) with delta (0, 0)
Screenshot: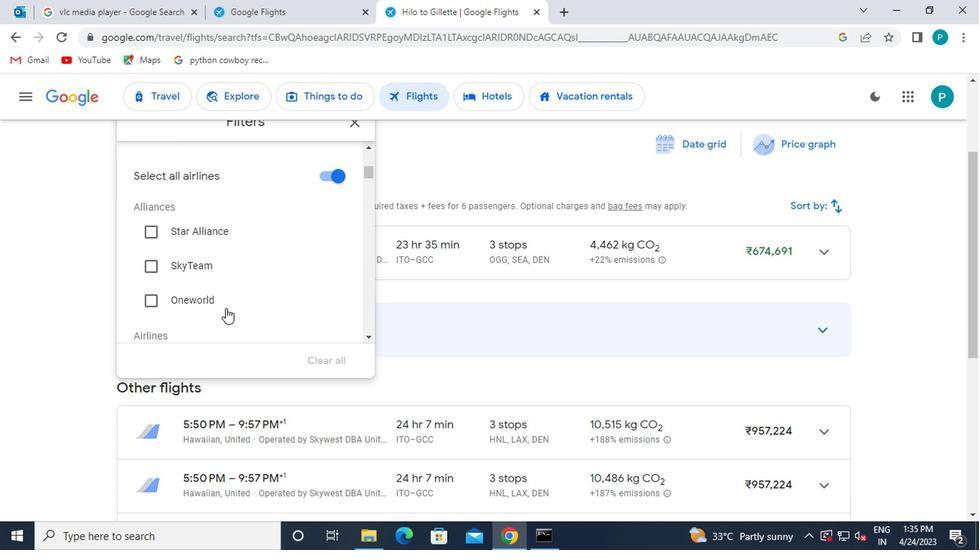 
Action: Mouse scrolled (221, 306) with delta (0, 0)
Screenshot: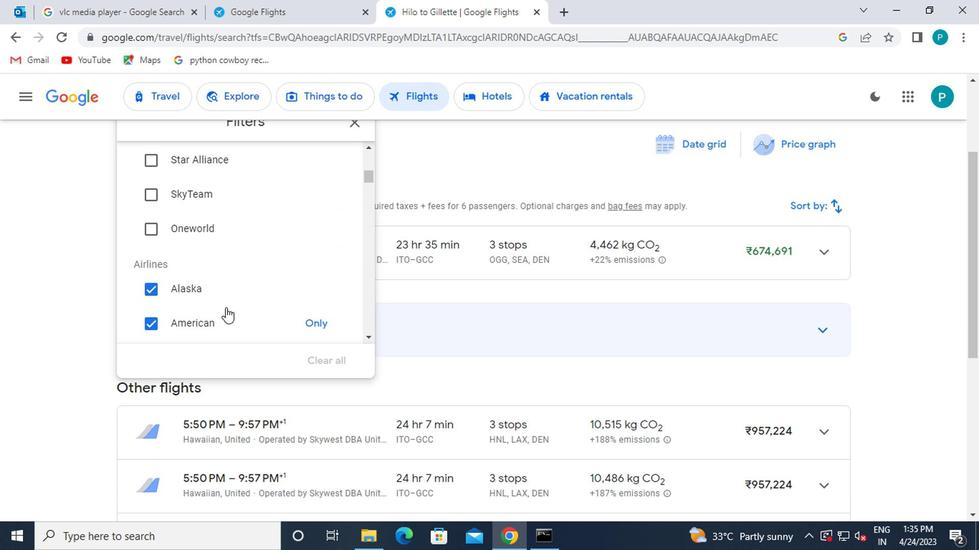 
Action: Mouse scrolled (221, 306) with delta (0, 0)
Screenshot: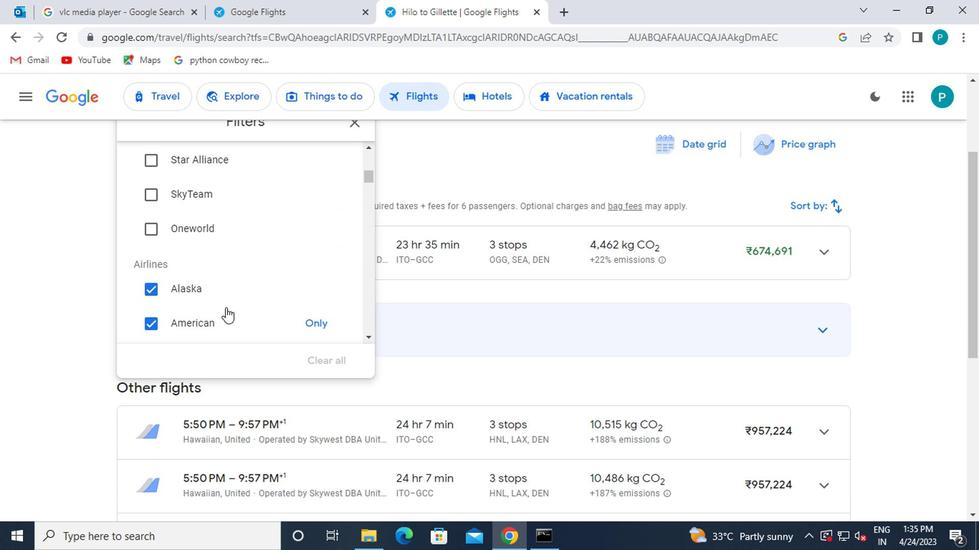 
Action: Mouse scrolled (221, 306) with delta (0, 0)
Screenshot: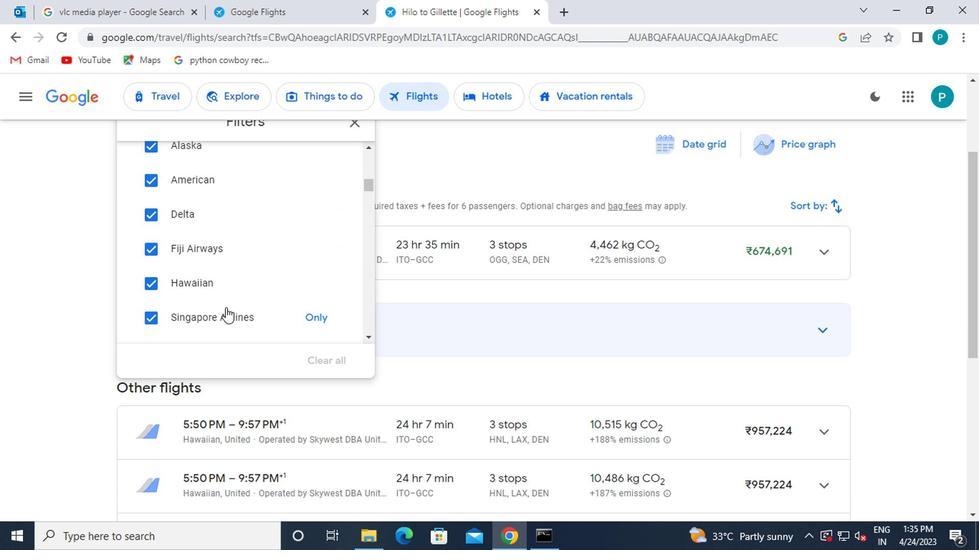 
Action: Mouse scrolled (221, 308) with delta (0, 1)
Screenshot: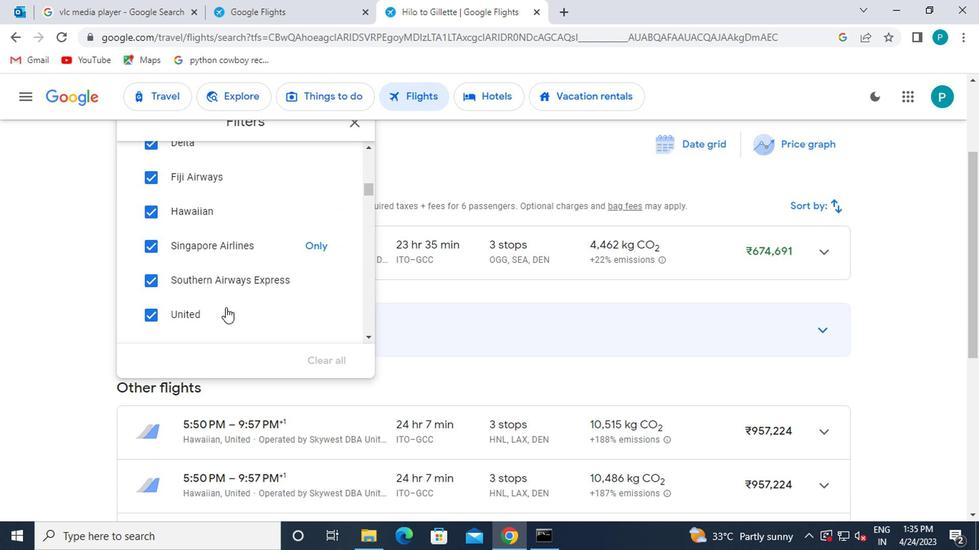 
Action: Mouse scrolled (221, 308) with delta (0, 1)
Screenshot: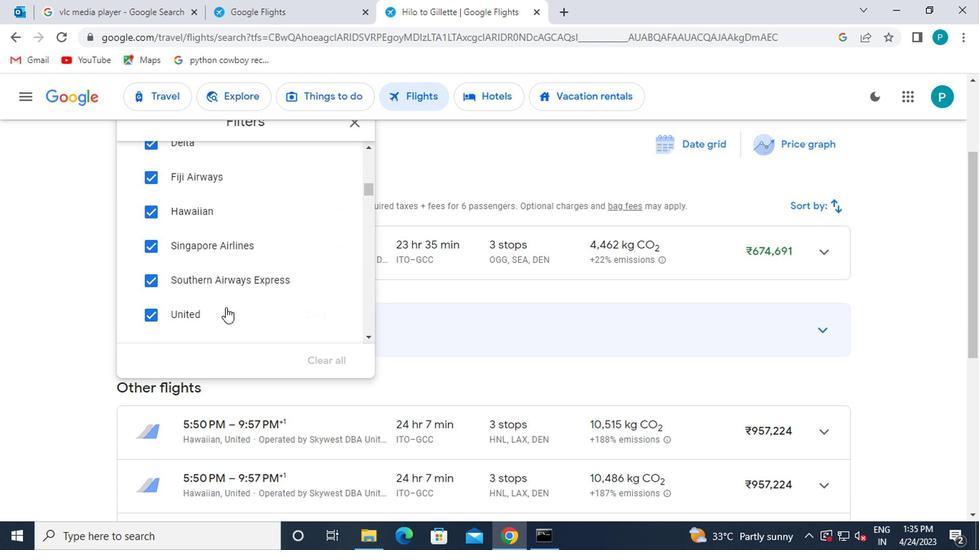
Action: Mouse scrolled (221, 306) with delta (0, 0)
Screenshot: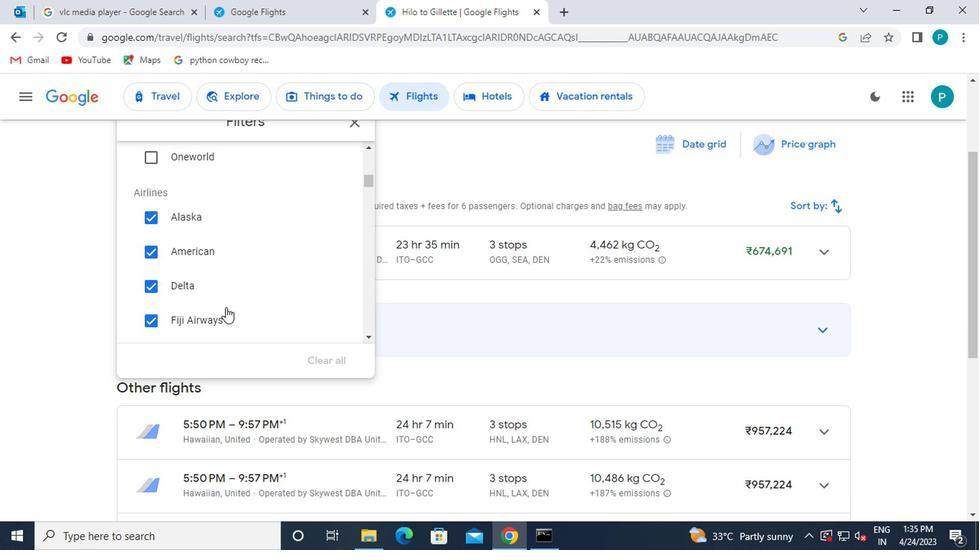 
Action: Mouse scrolled (221, 306) with delta (0, 0)
Screenshot: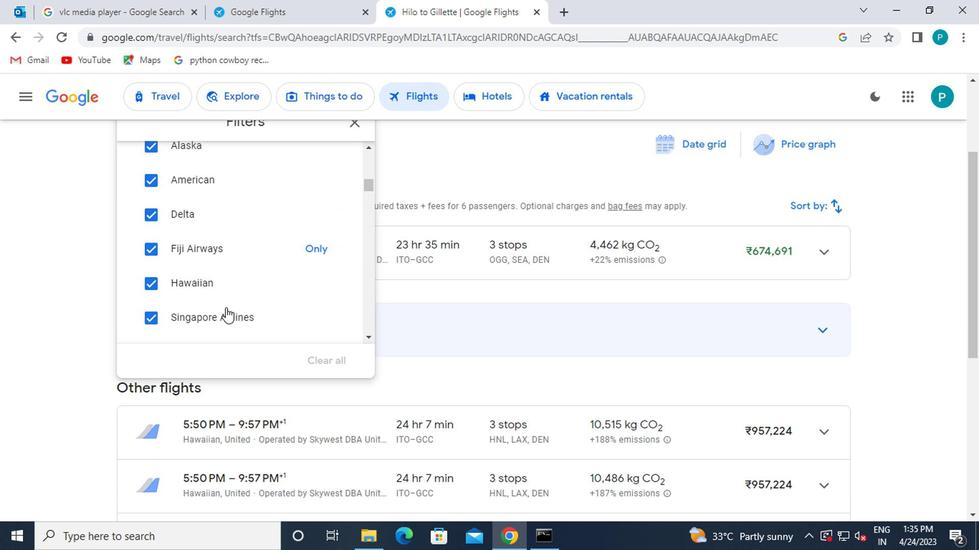 
Action: Mouse scrolled (221, 306) with delta (0, 0)
Screenshot: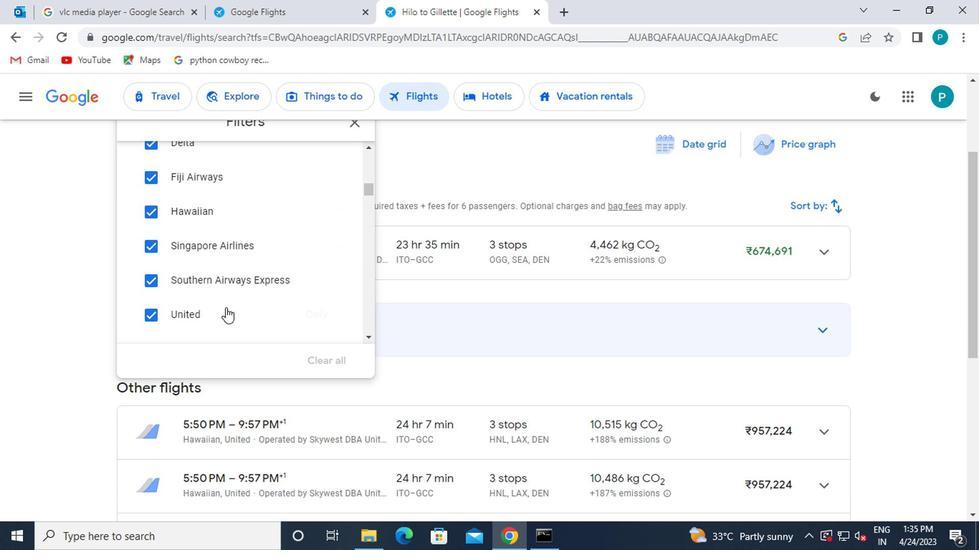 
Action: Mouse scrolled (221, 308) with delta (0, 1)
Screenshot: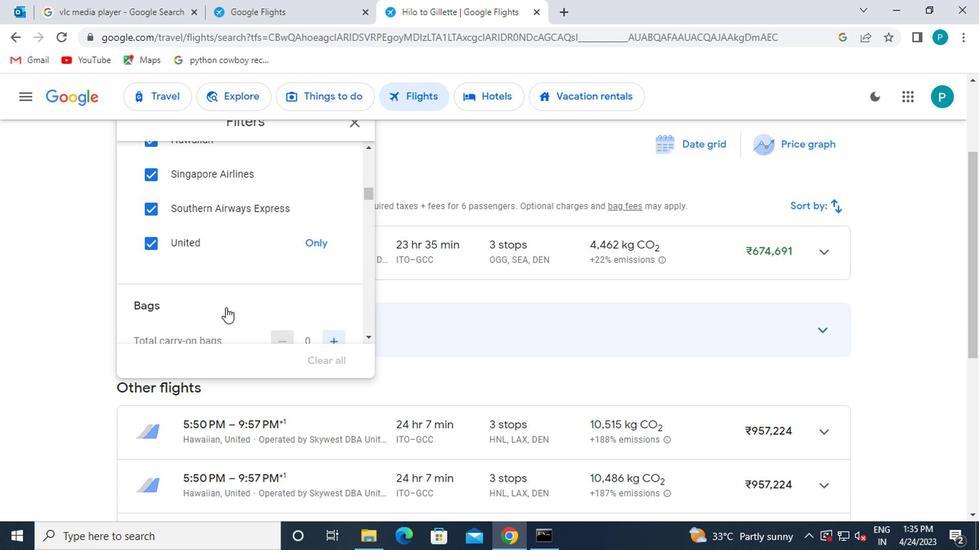 
Action: Mouse scrolled (221, 306) with delta (0, 0)
Screenshot: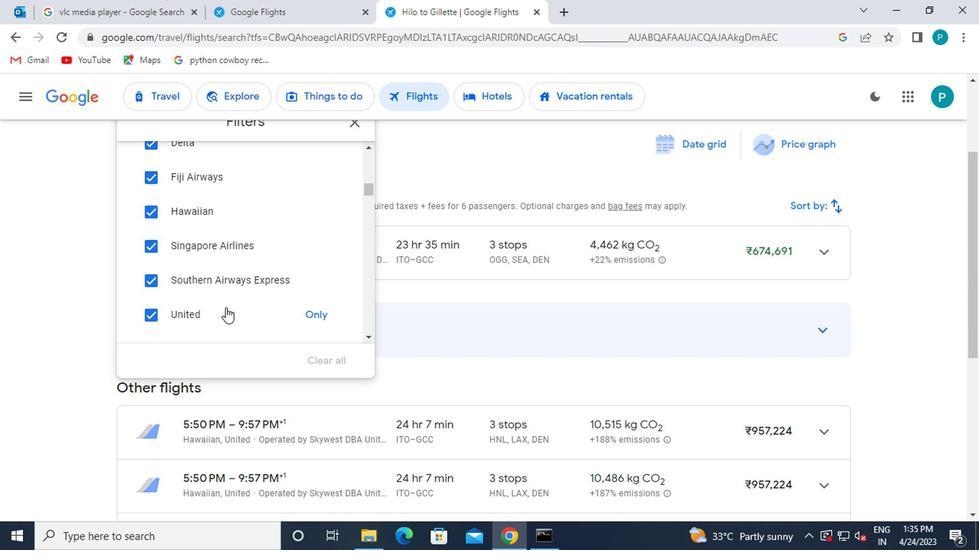 
Action: Mouse scrolled (221, 306) with delta (0, 0)
Screenshot: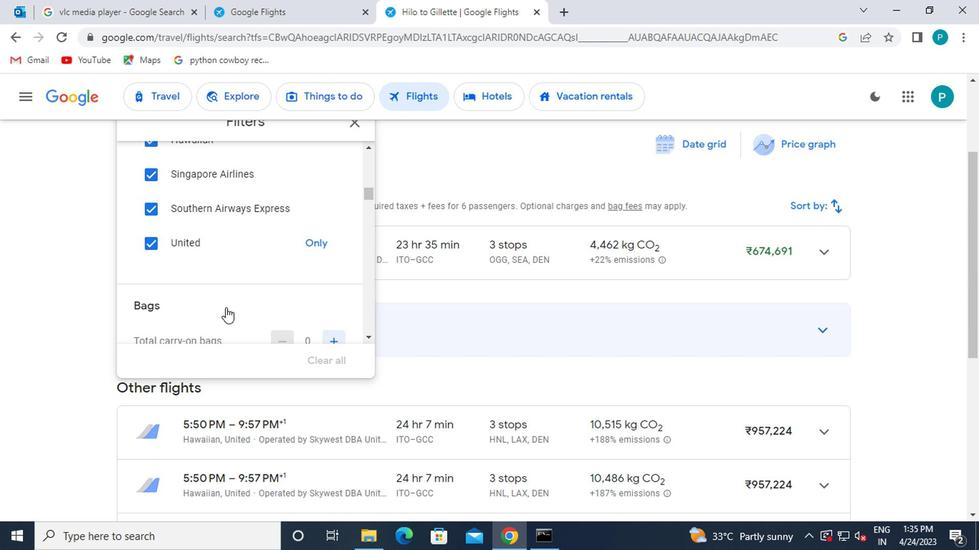 
Action: Mouse moved to (333, 265)
Screenshot: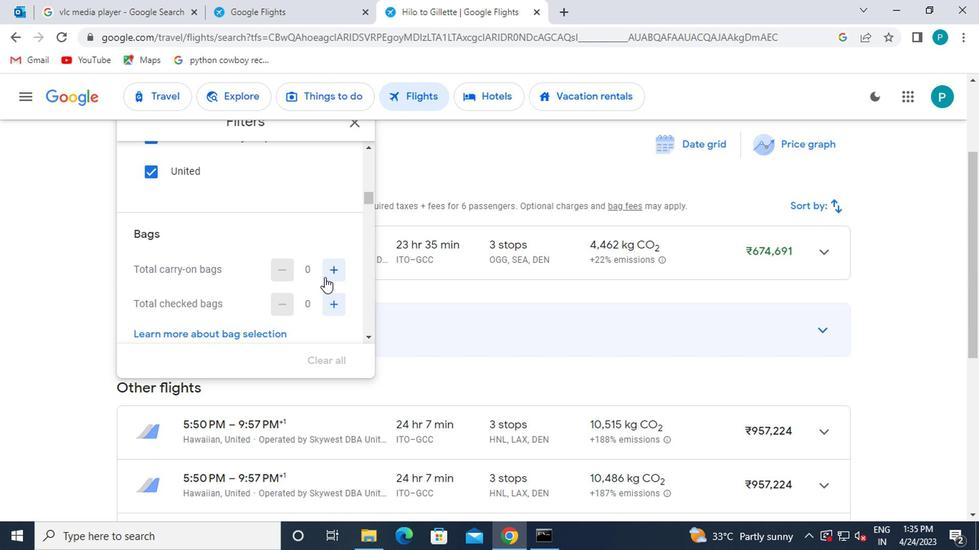 
Action: Mouse pressed left at (333, 265)
Screenshot: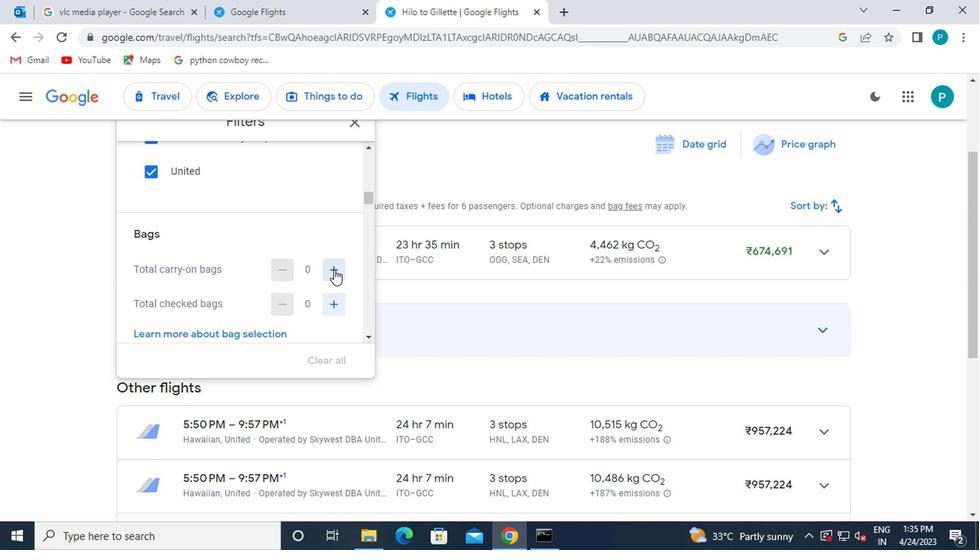 
Action: Mouse moved to (337, 299)
Screenshot: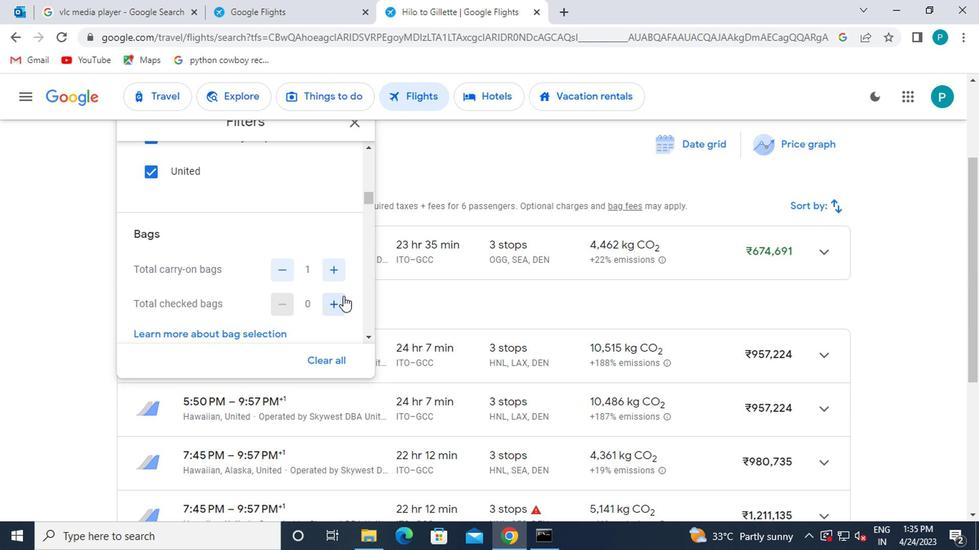
Action: Mouse pressed left at (337, 299)
Screenshot: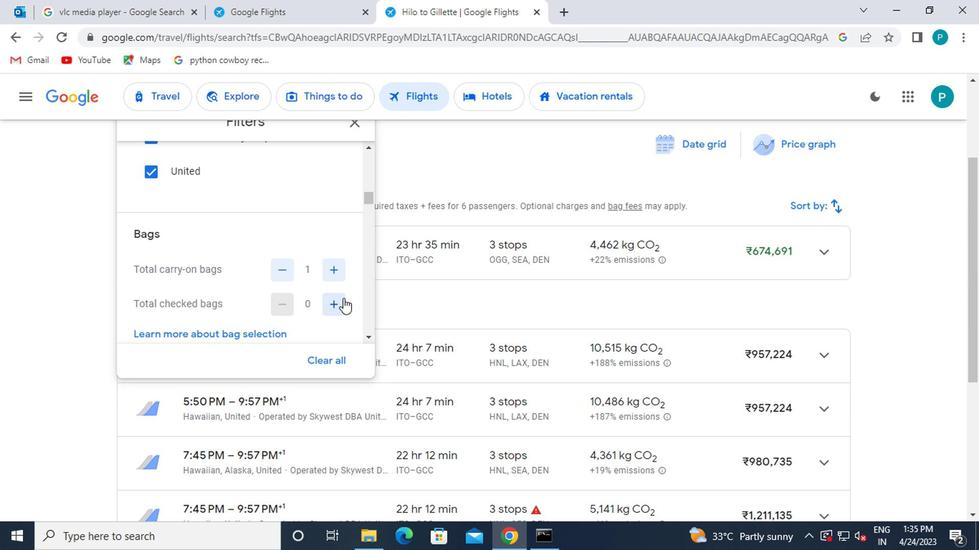 
Action: Mouse pressed left at (337, 299)
Screenshot: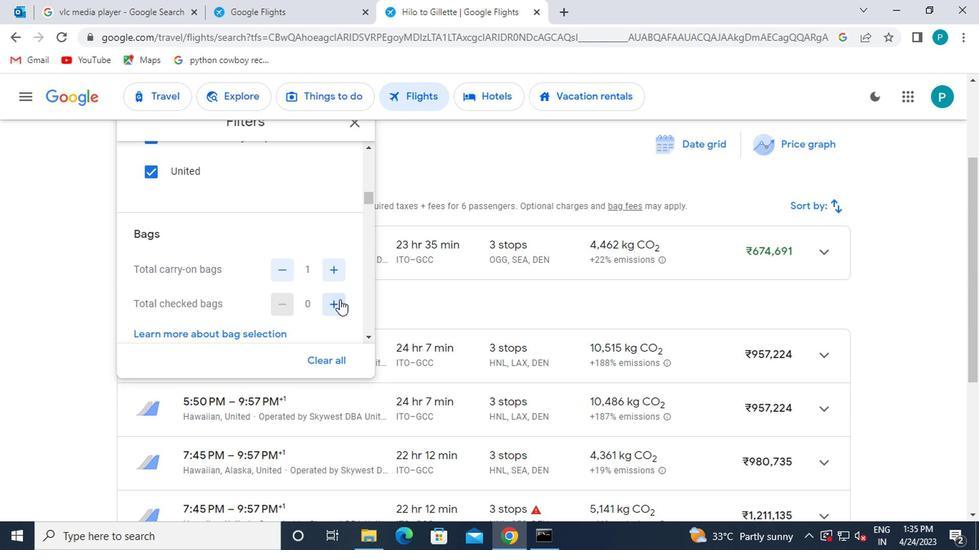 
Action: Mouse pressed left at (337, 299)
Screenshot: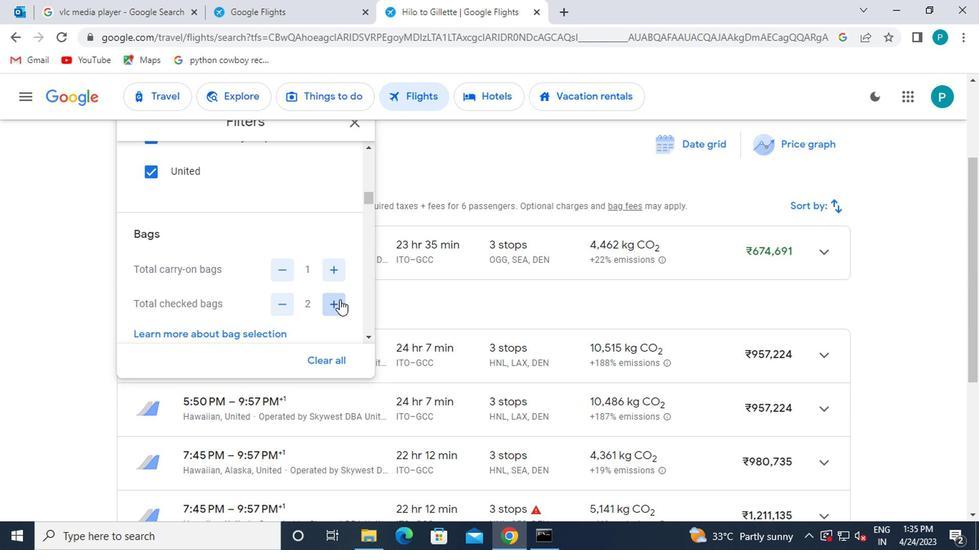 
Action: Mouse moved to (242, 296)
Screenshot: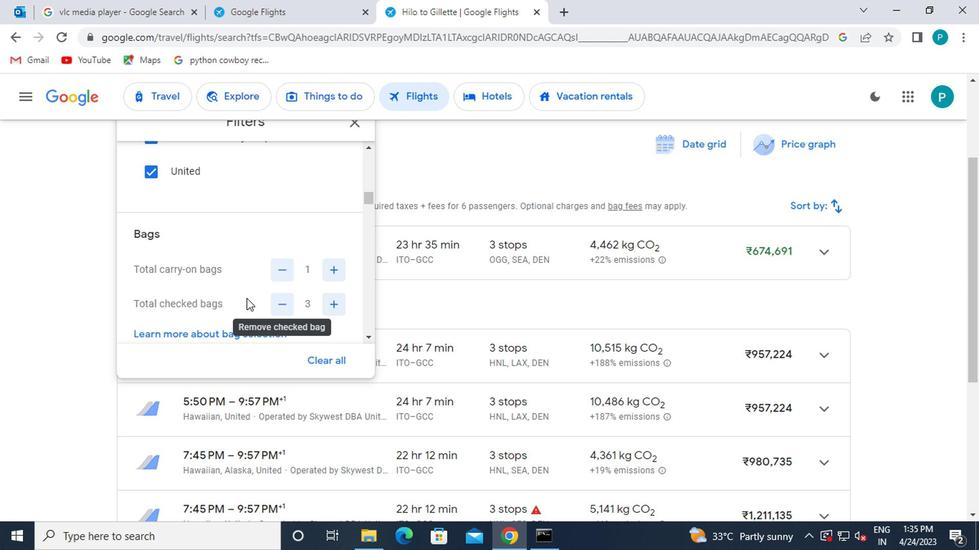 
Action: Mouse scrolled (242, 296) with delta (0, 0)
Screenshot: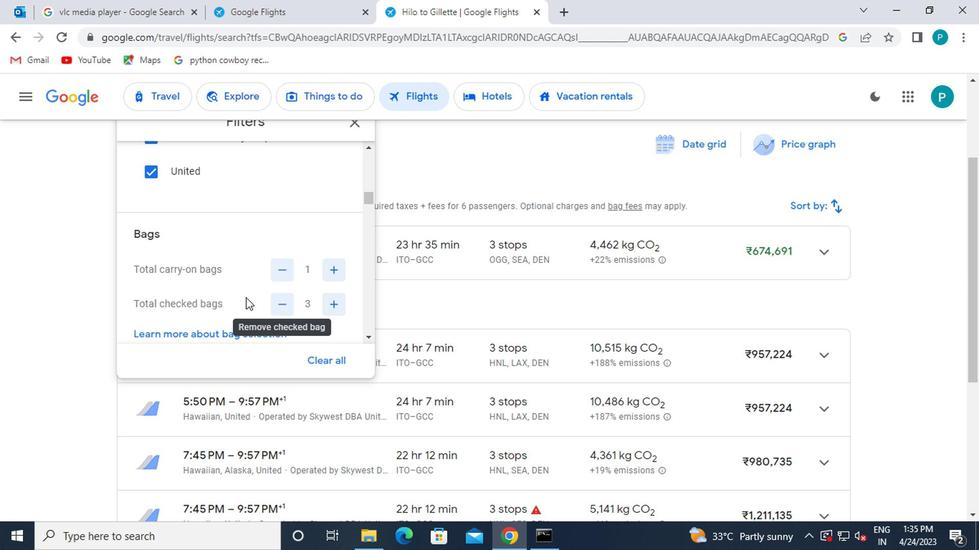 
Action: Mouse moved to (242, 294)
Screenshot: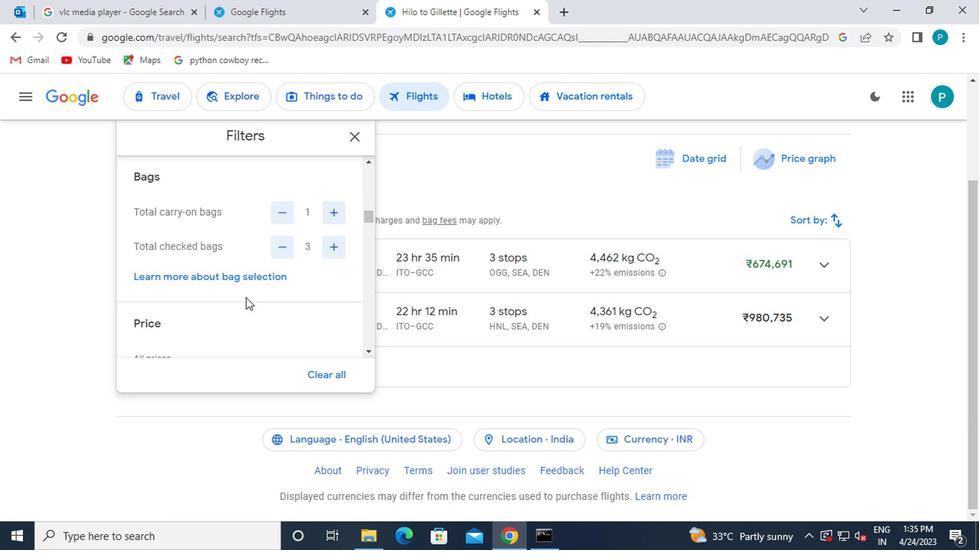 
Action: Mouse scrolled (242, 294) with delta (0, 0)
Screenshot: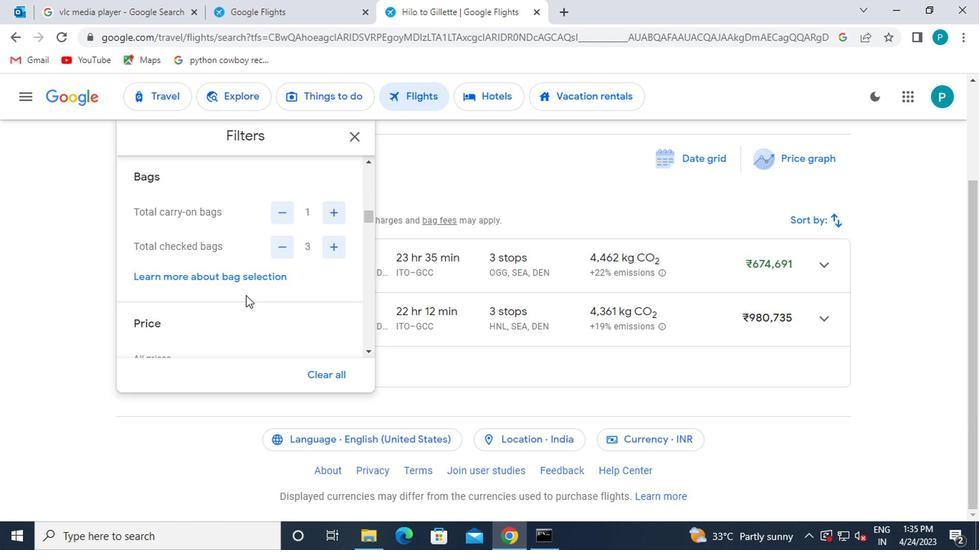 
Action: Mouse scrolled (242, 294) with delta (0, 0)
Screenshot: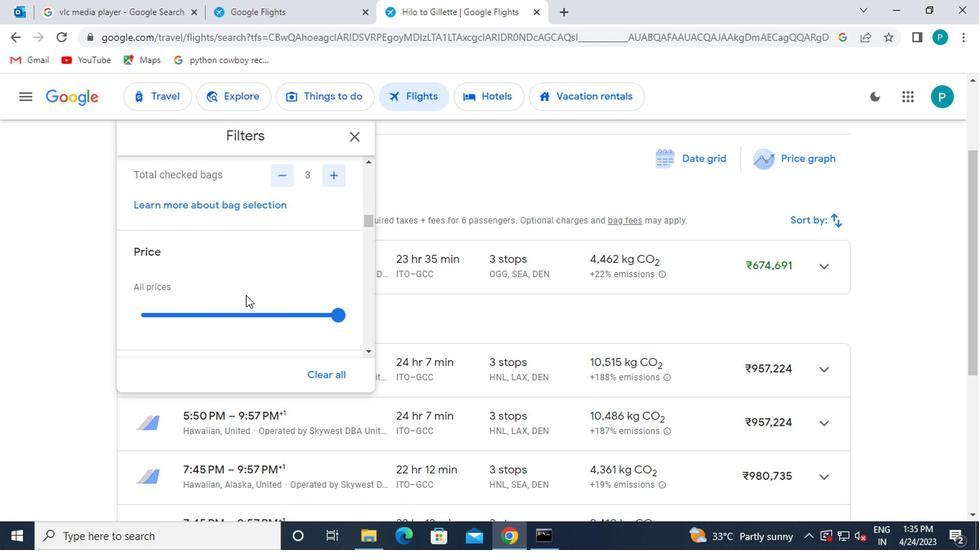 
Action: Mouse moved to (339, 239)
Screenshot: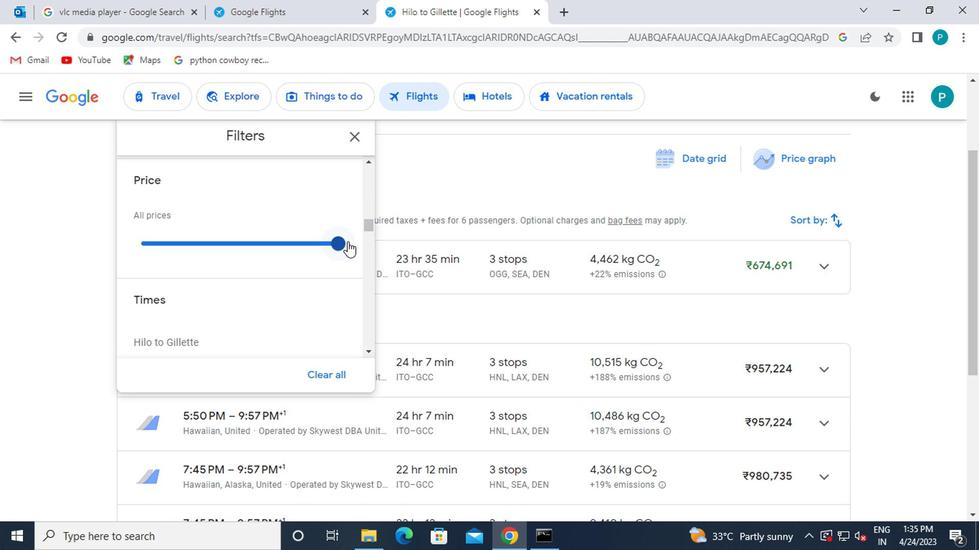 
Action: Mouse pressed left at (339, 239)
Screenshot: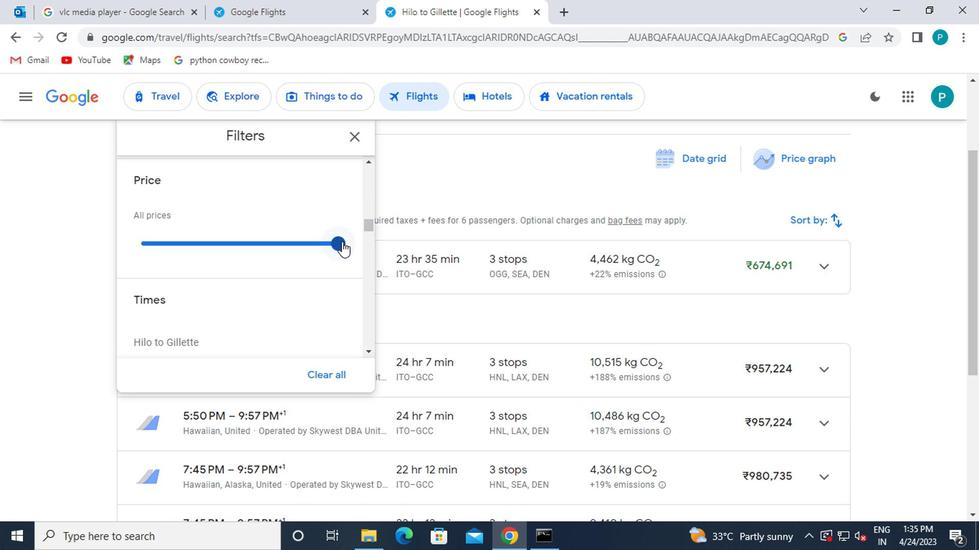 
Action: Mouse moved to (216, 286)
Screenshot: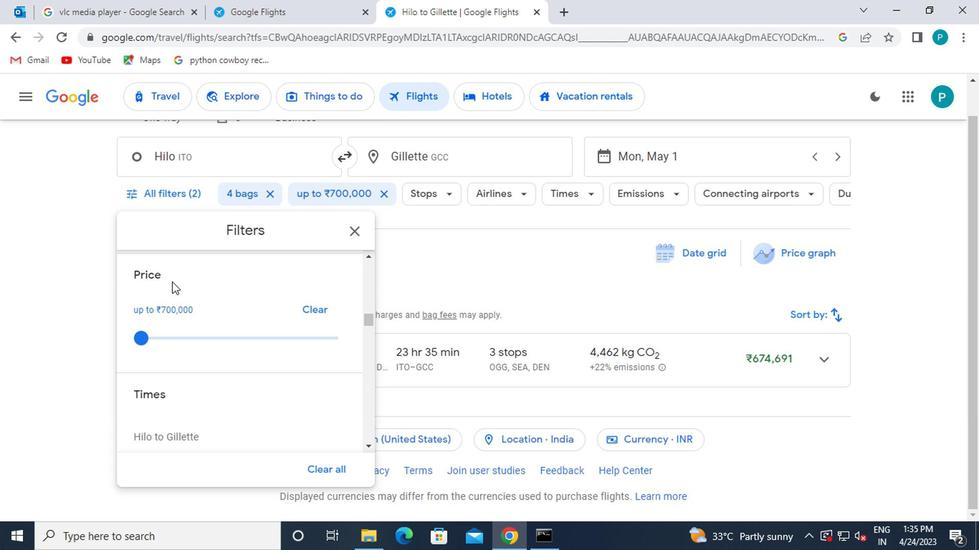 
Action: Mouse scrolled (216, 285) with delta (0, -1)
Screenshot: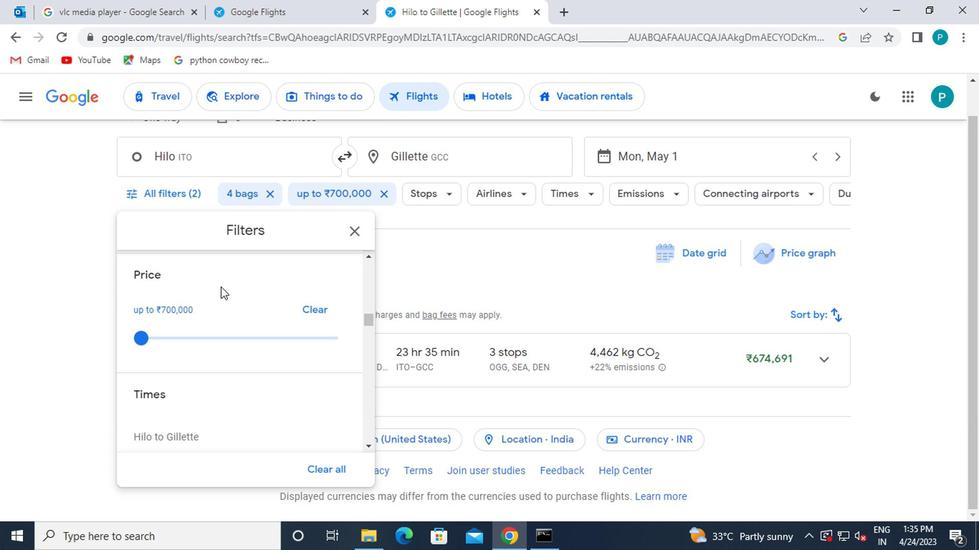 
Action: Mouse moved to (143, 424)
Screenshot: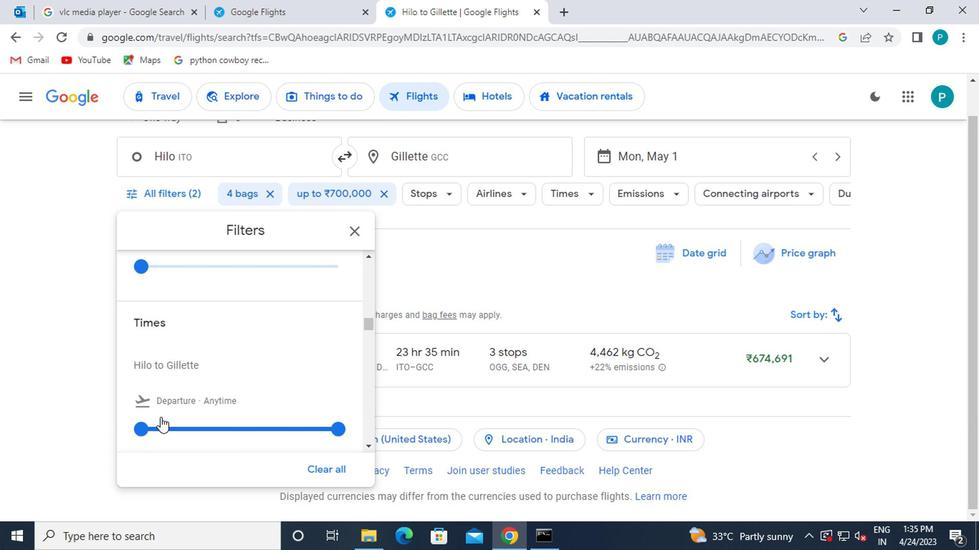 
Action: Mouse pressed left at (143, 424)
Screenshot: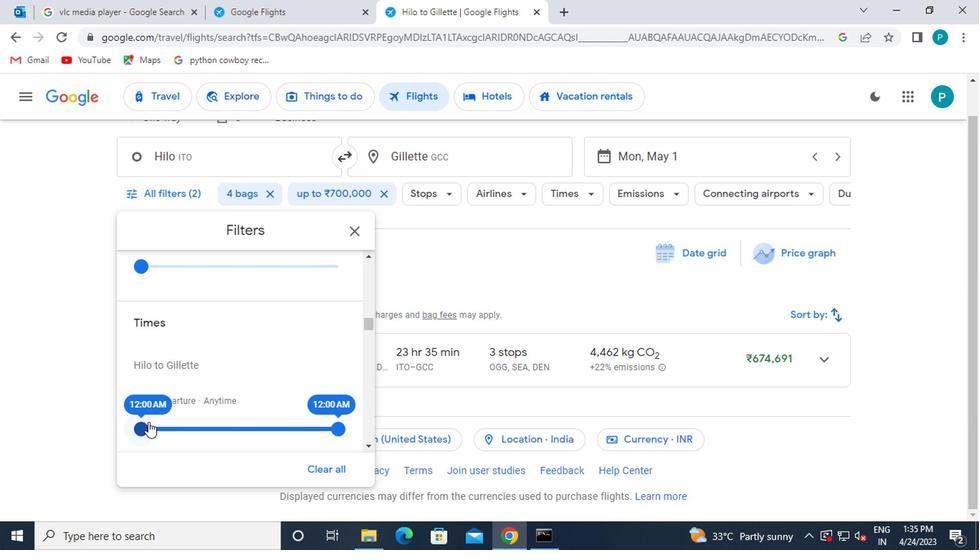 
Action: Mouse moved to (273, 392)
Screenshot: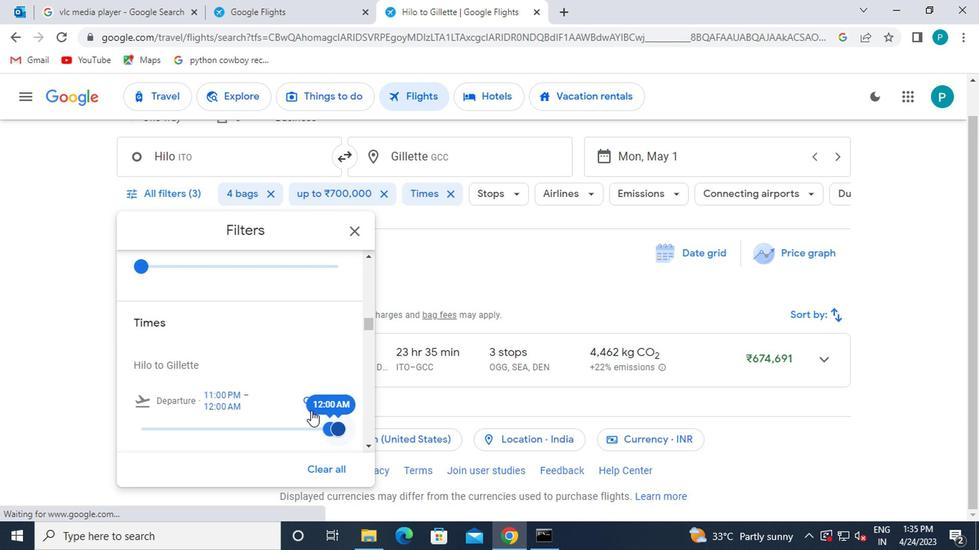 
Action: Mouse scrolled (273, 391) with delta (0, -1)
Screenshot: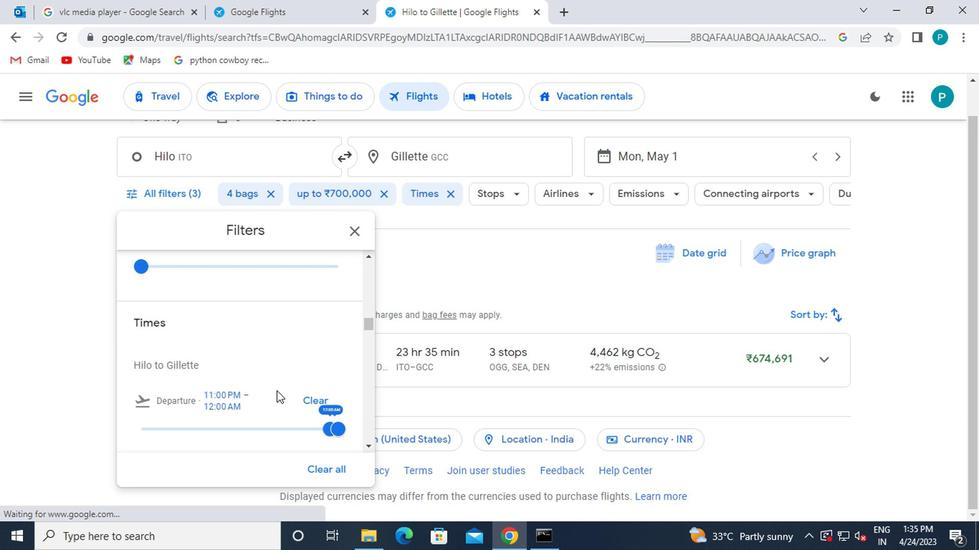 
Action: Mouse moved to (345, 255)
Screenshot: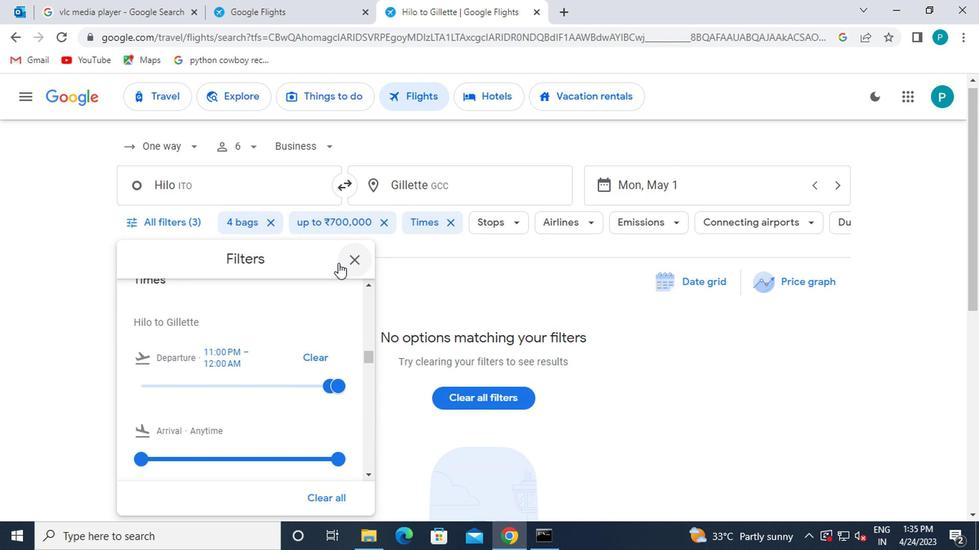
Action: Mouse pressed left at (345, 255)
Screenshot: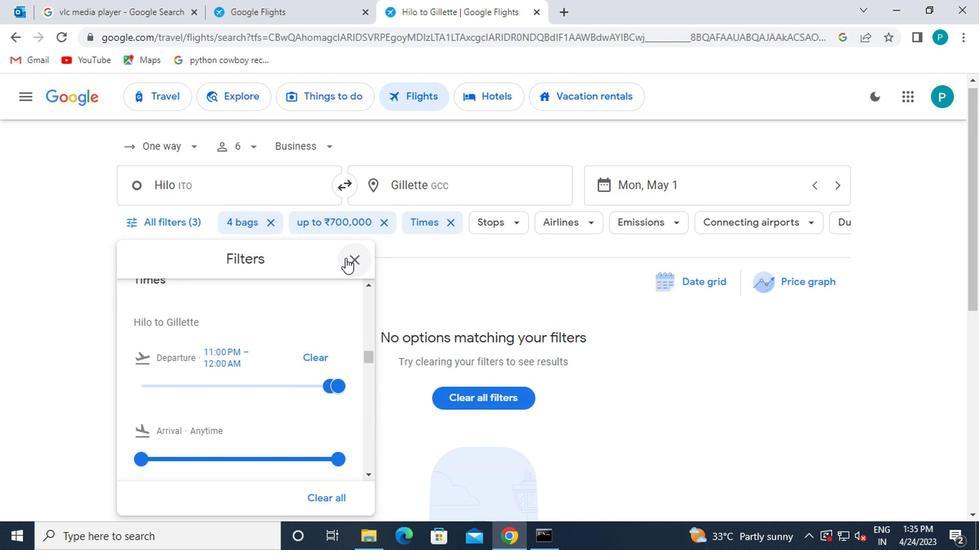
Action: Mouse moved to (345, 256)
Screenshot: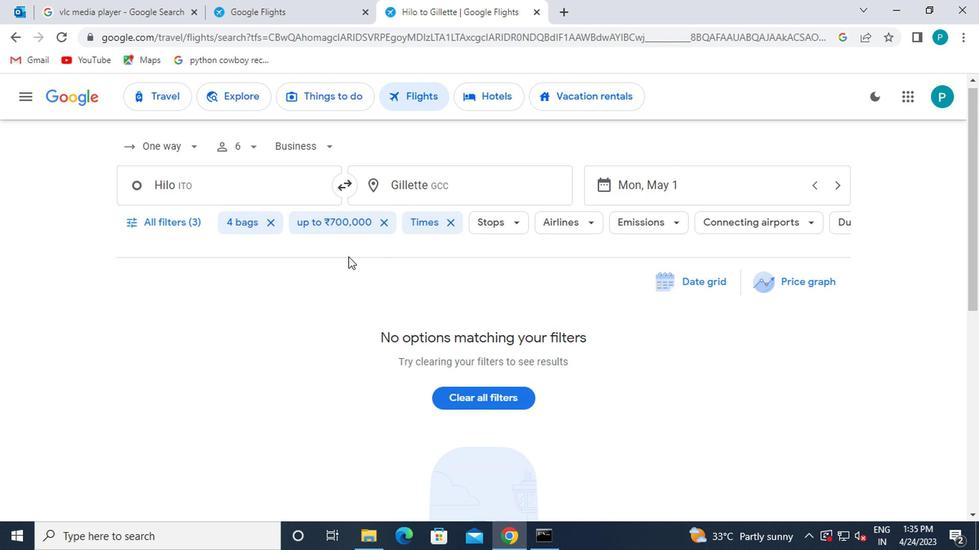 
